 Task: Search for the email with the subject Request for a recommendation logged in from softage.1@softage.net with the filter, email from softage.7@softage.net and a new filter,  Skip the Inbox
Action: Mouse moved to (849, 88)
Screenshot: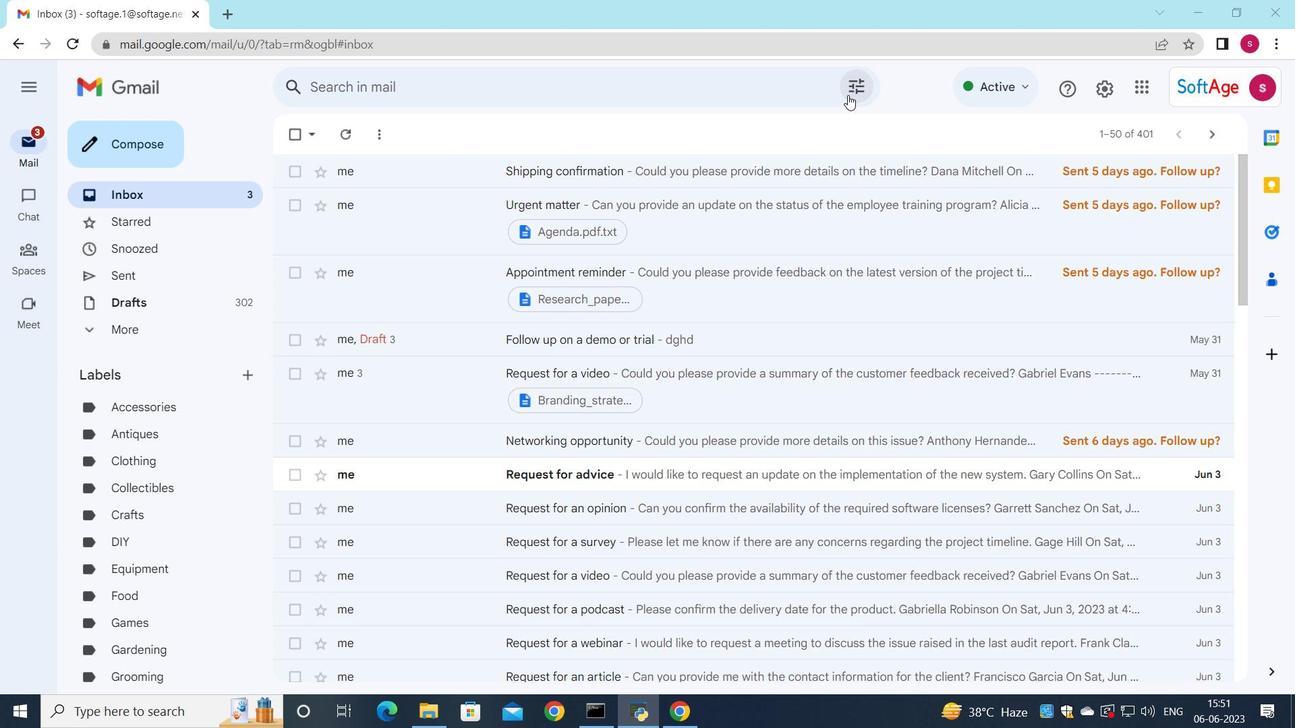 
Action: Mouse pressed left at (849, 88)
Screenshot: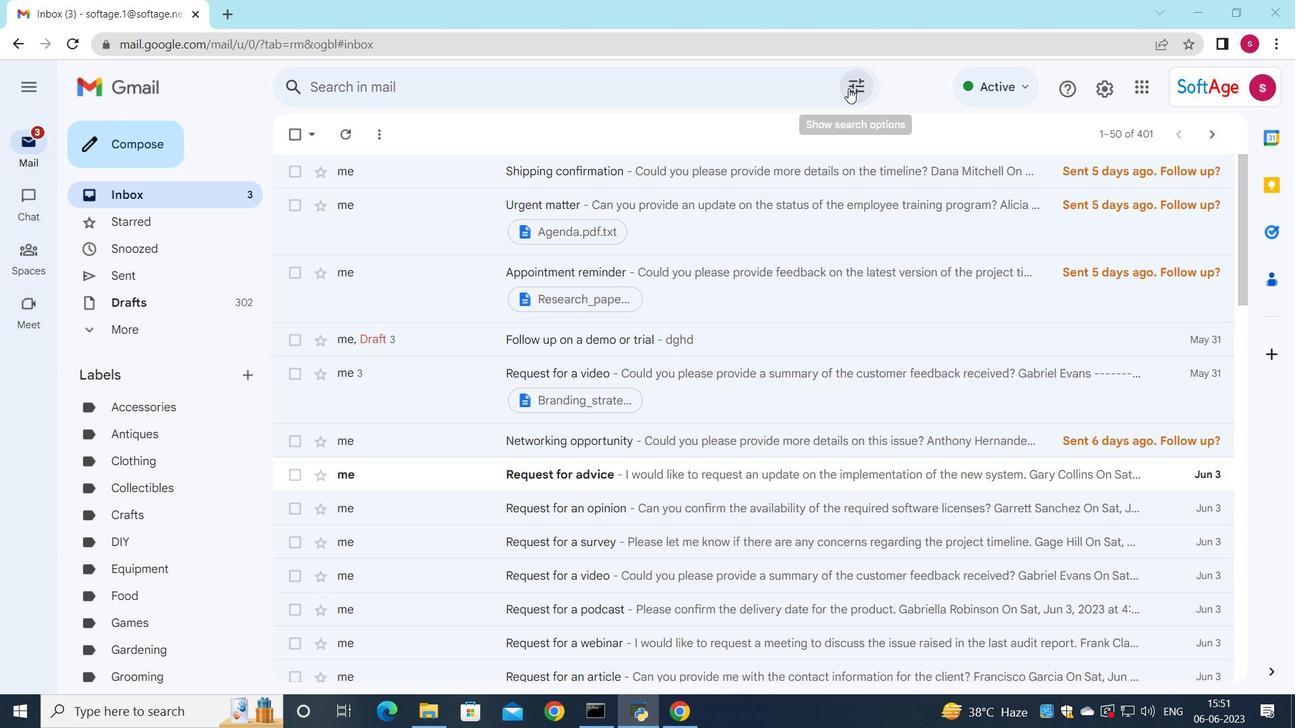 
Action: Mouse moved to (531, 161)
Screenshot: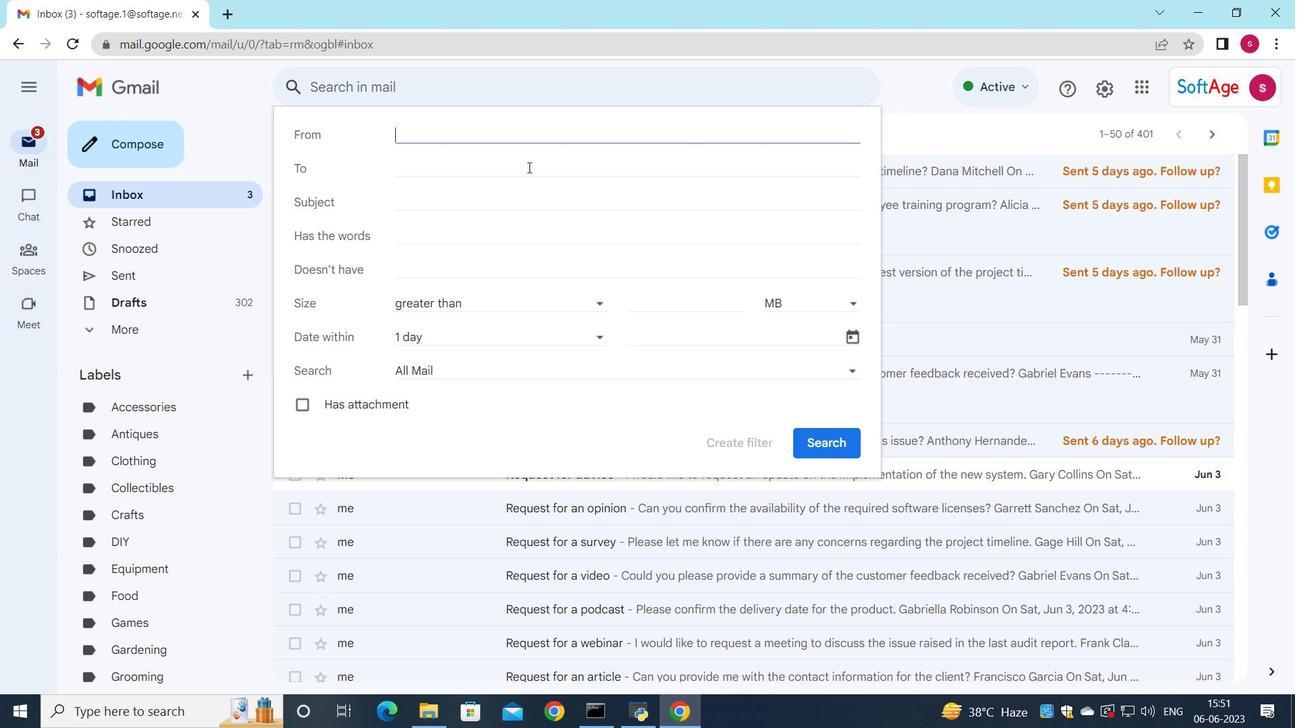 
Action: Key pressed s
Screenshot: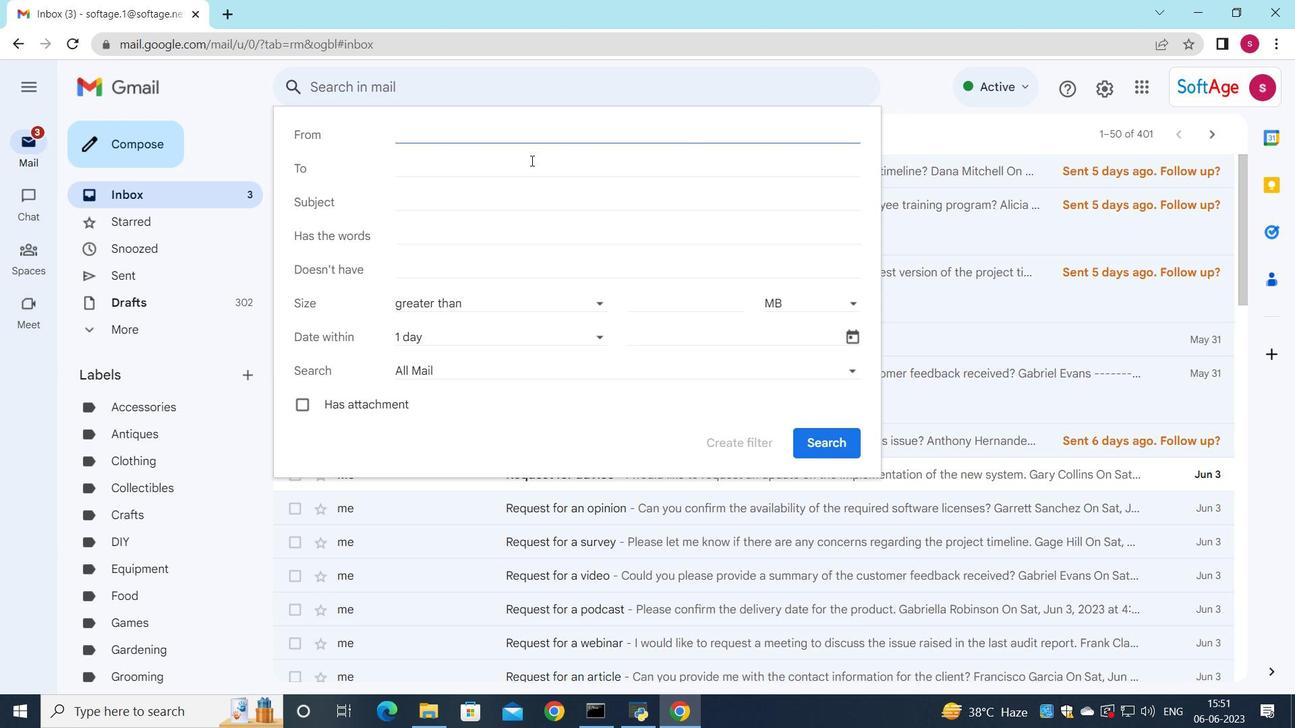 
Action: Mouse moved to (512, 175)
Screenshot: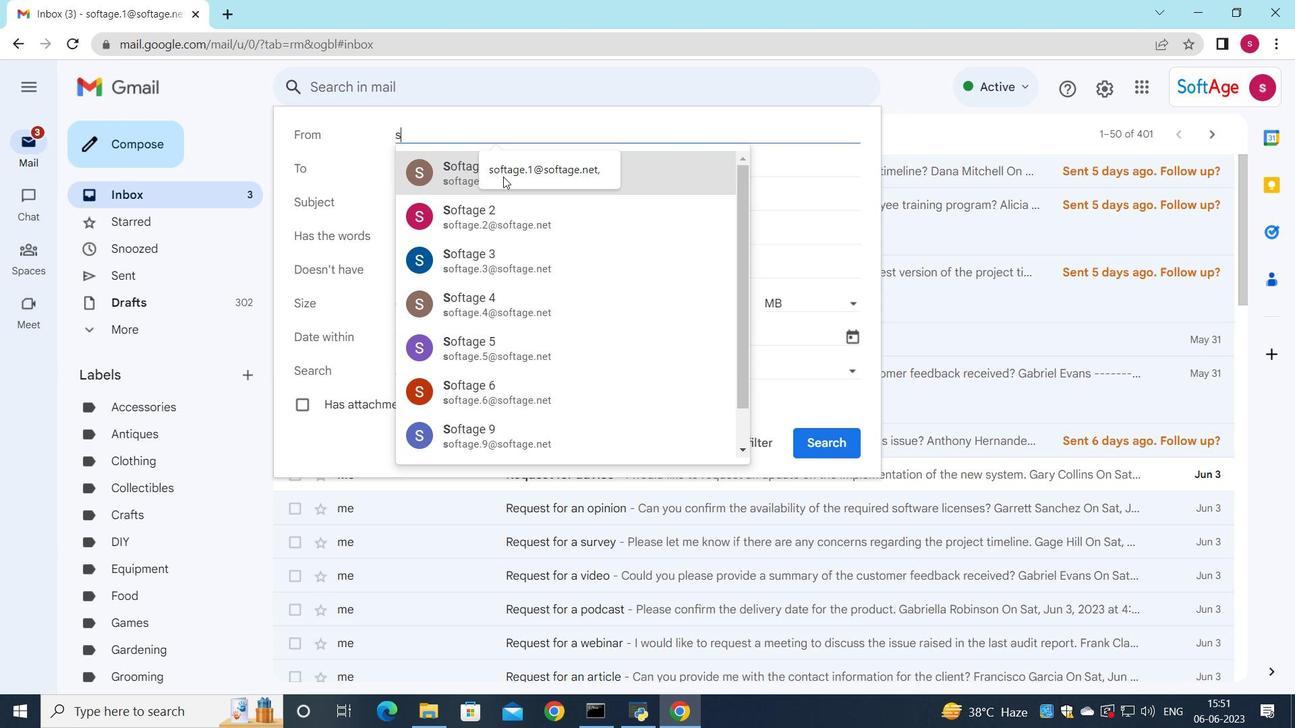 
Action: Mouse pressed left at (512, 175)
Screenshot: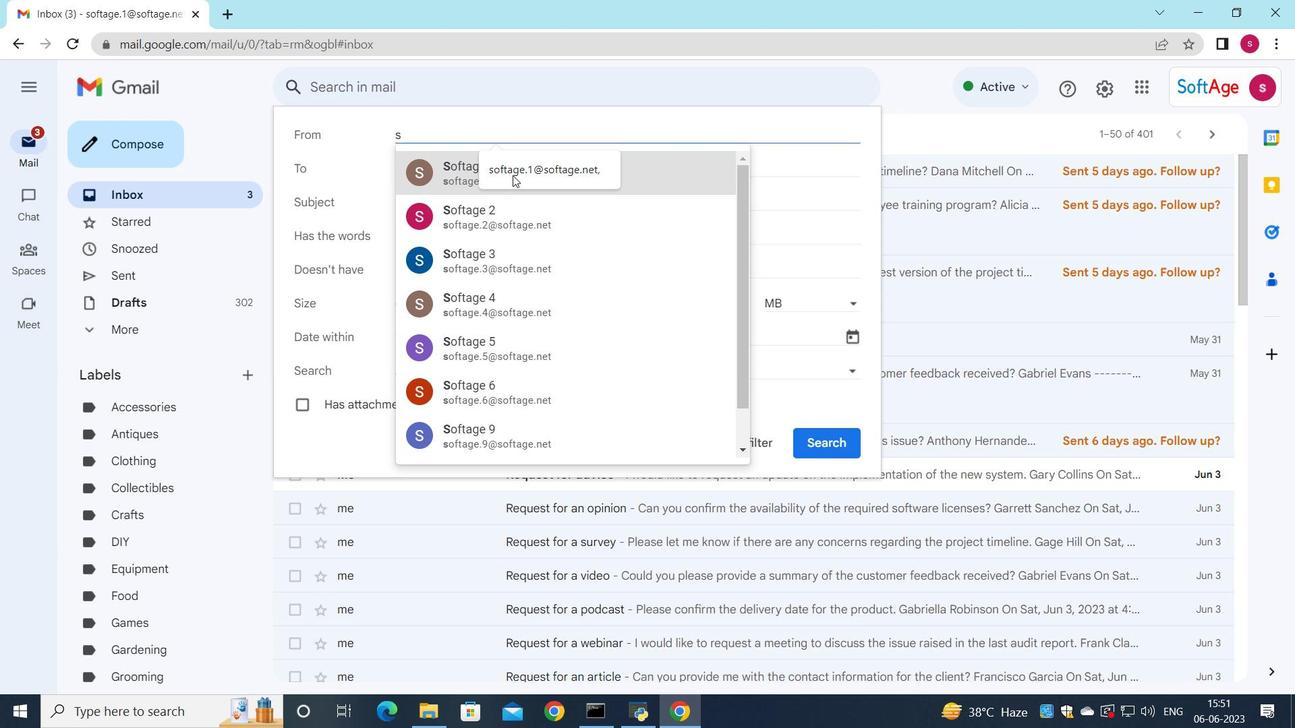 
Action: Mouse moved to (518, 167)
Screenshot: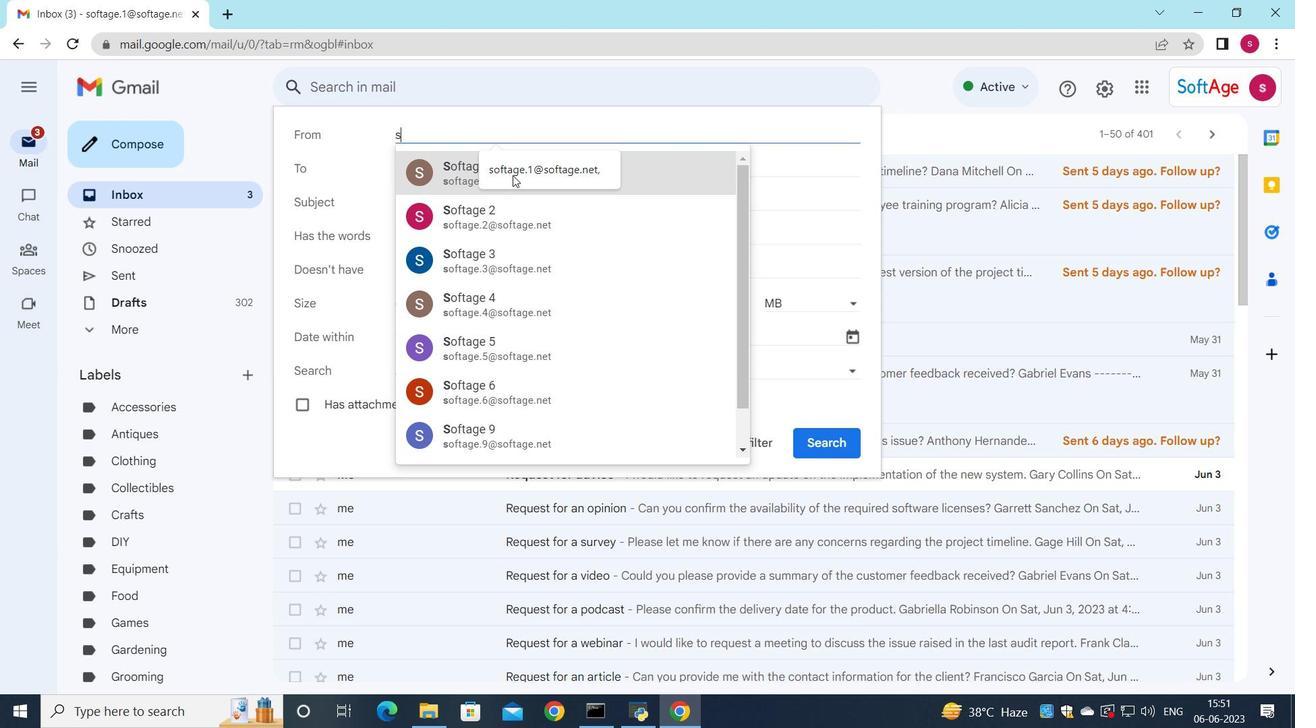 
Action: Mouse pressed left at (518, 167)
Screenshot: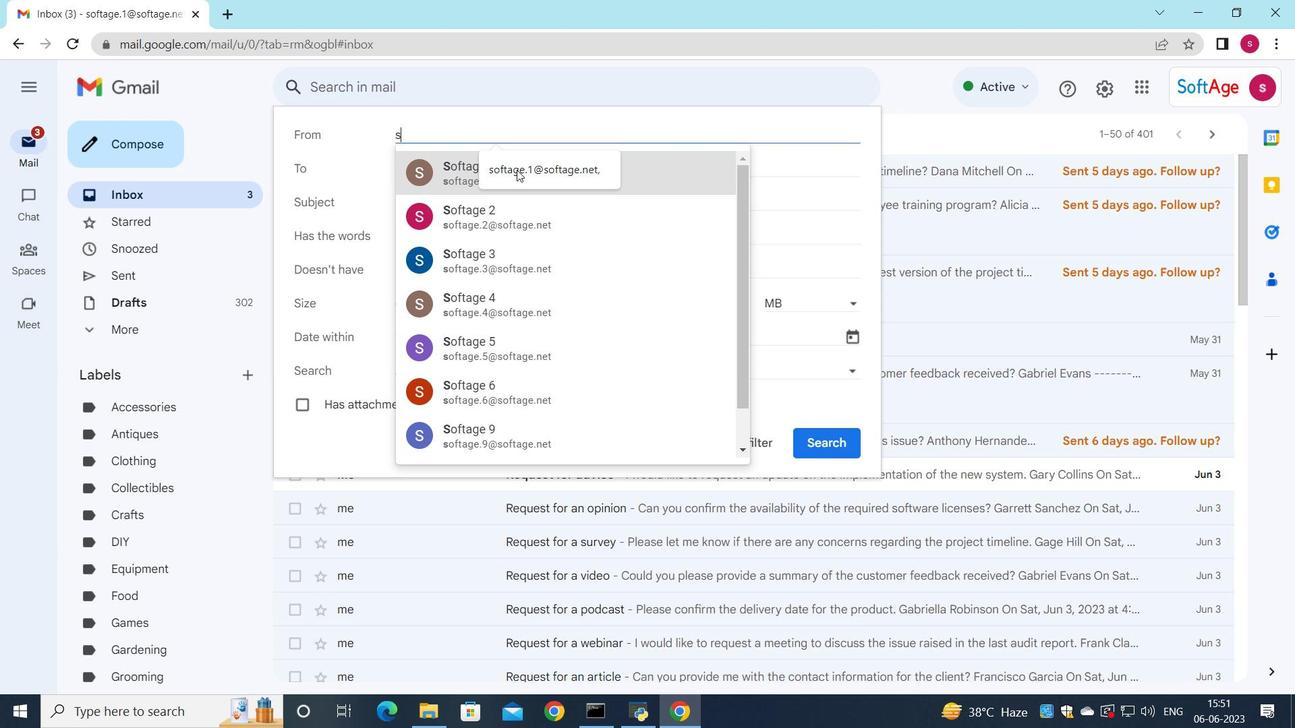 
Action: Mouse moved to (544, 157)
Screenshot: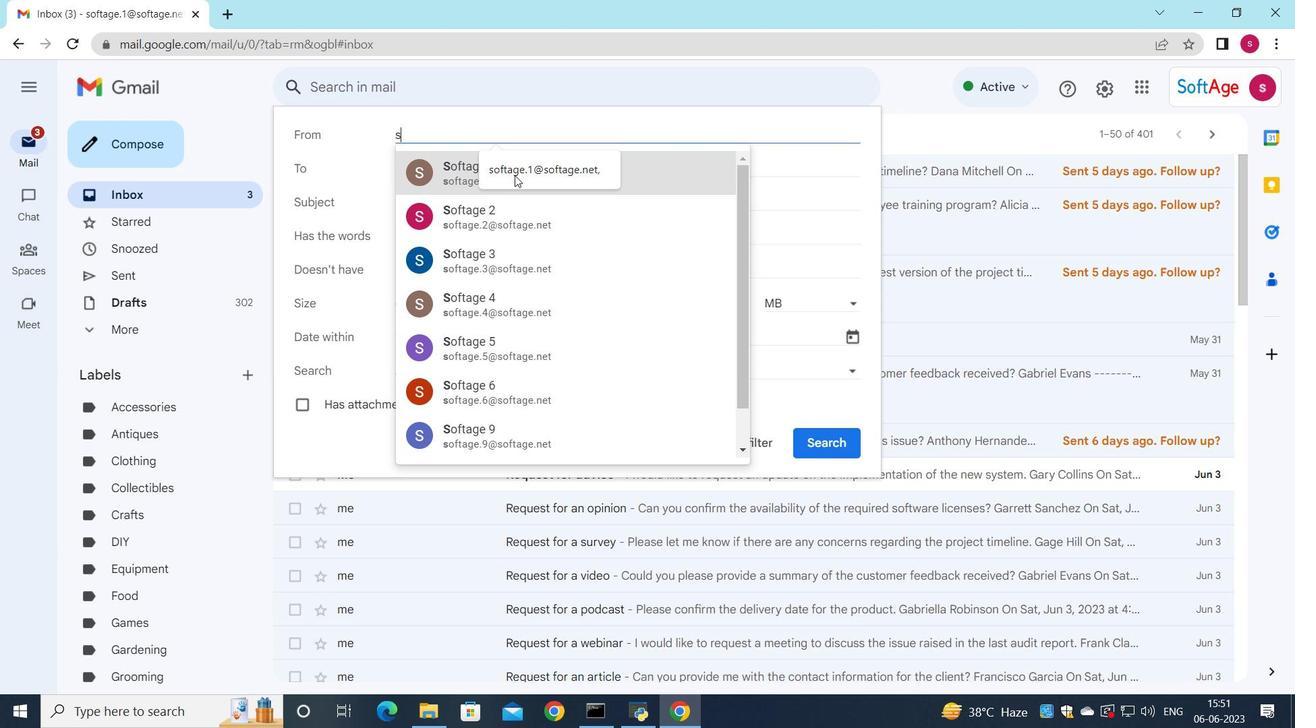 
Action: Mouse pressed left at (544, 157)
Screenshot: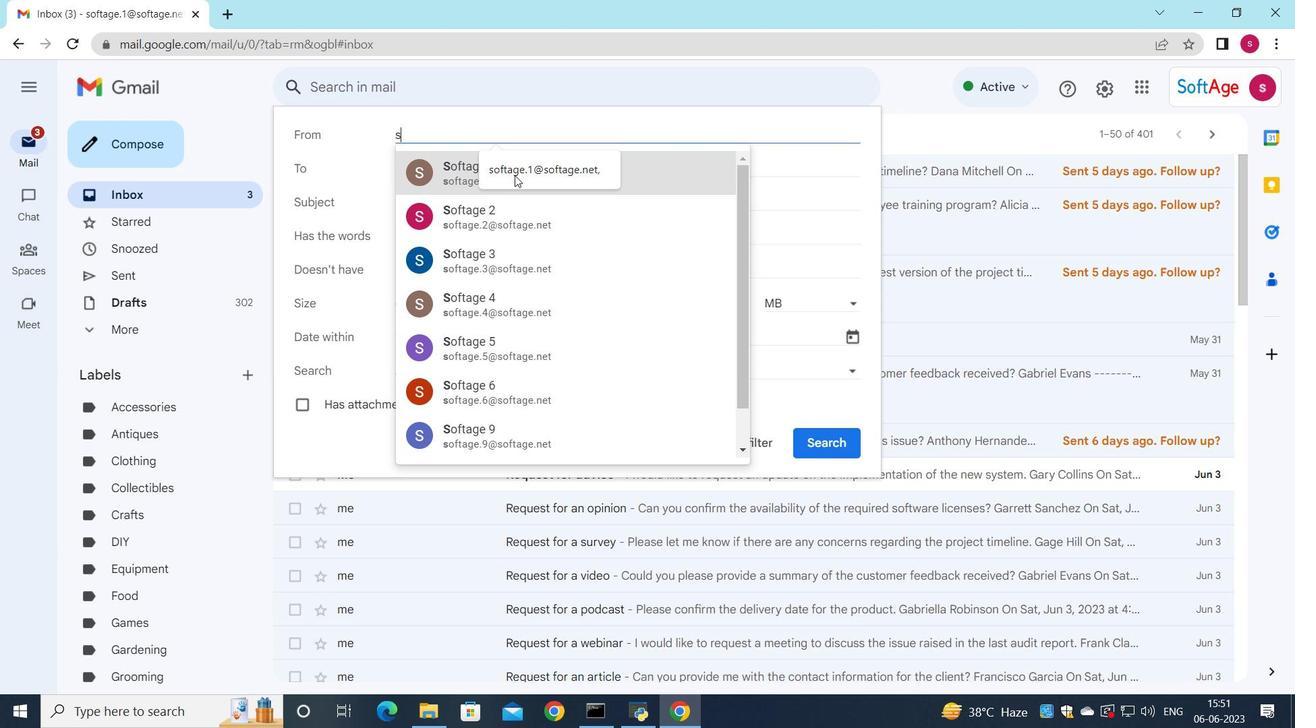 
Action: Mouse moved to (537, 176)
Screenshot: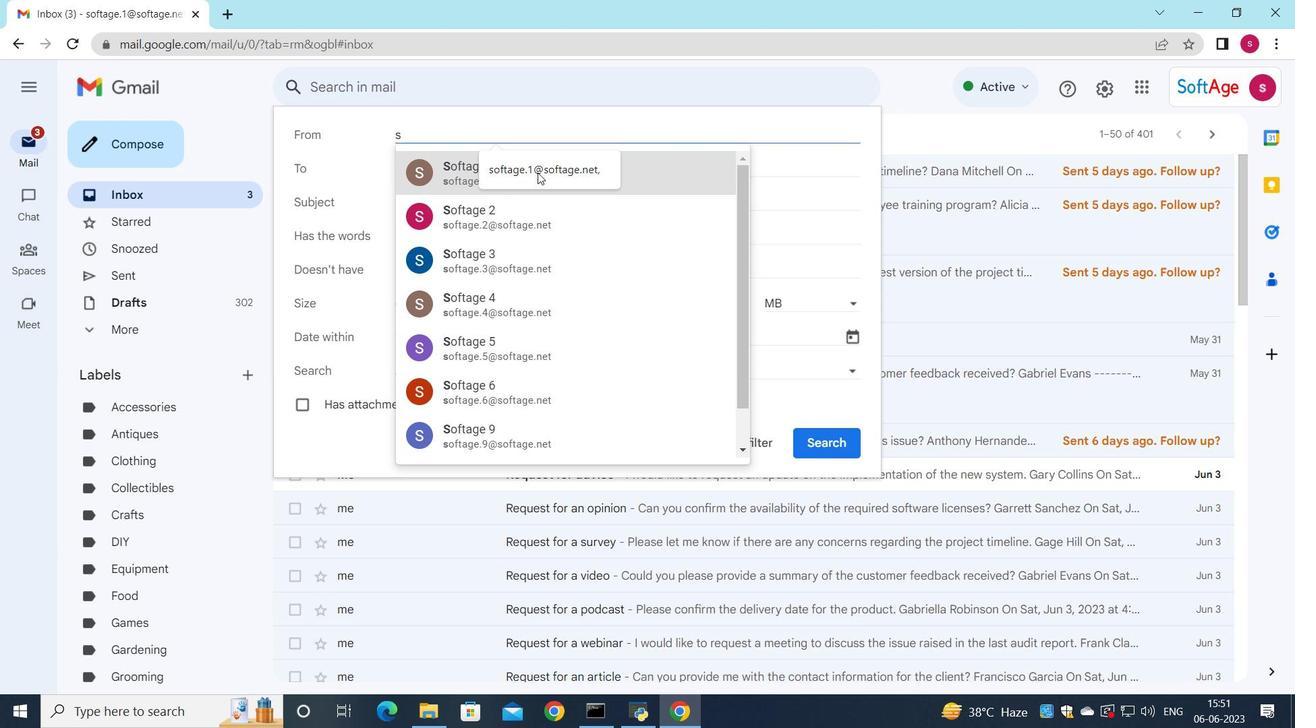 
Action: Mouse pressed left at (537, 176)
Screenshot: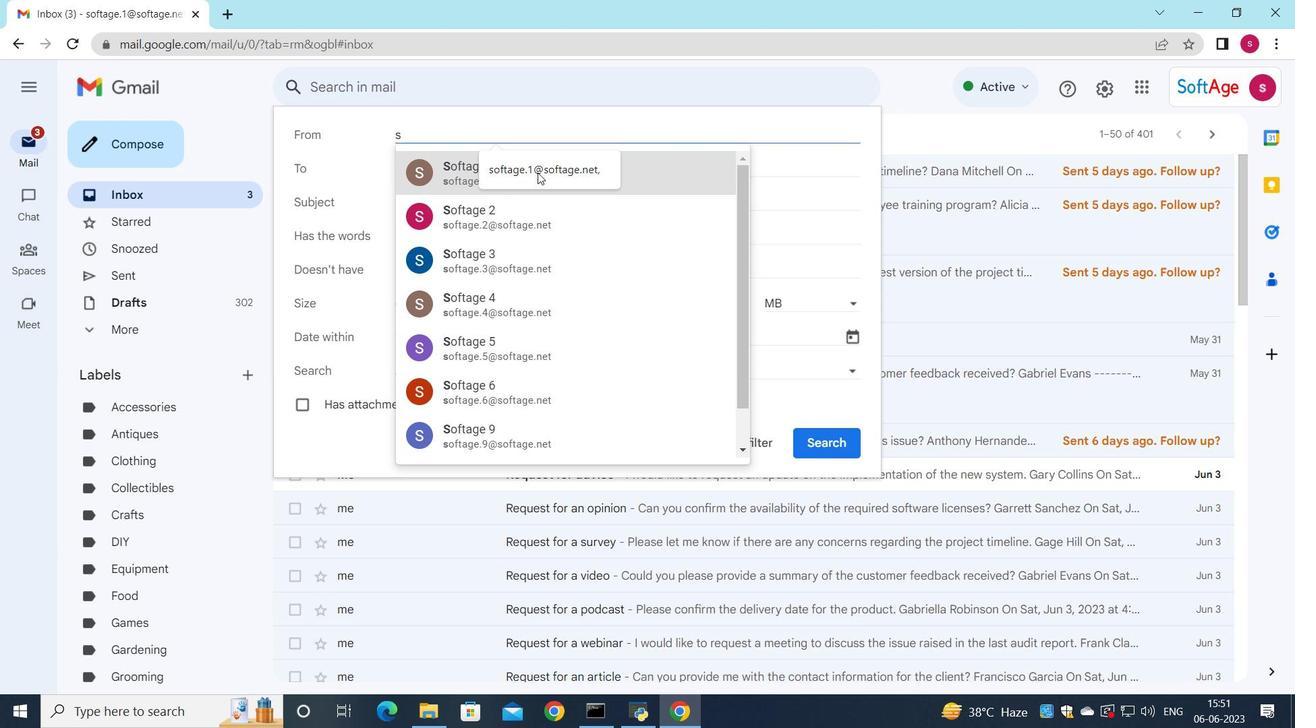 
Action: Mouse moved to (556, 159)
Screenshot: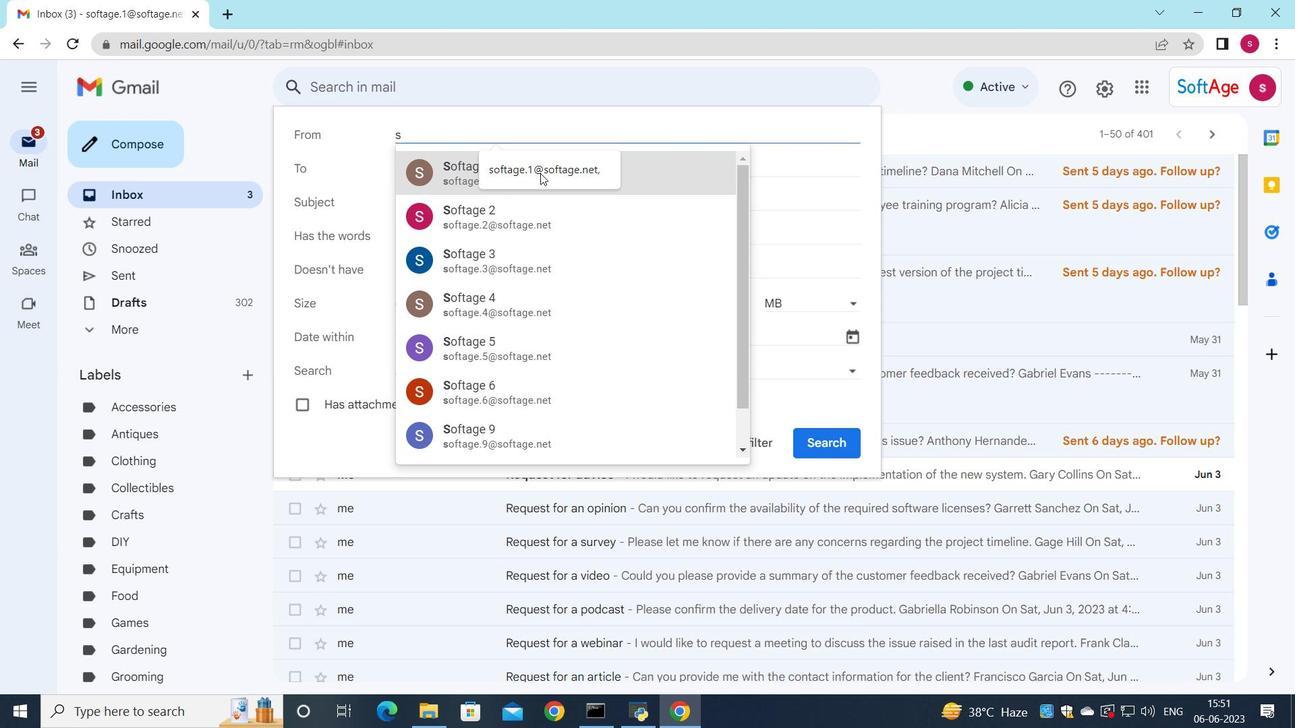 
Action: Mouse pressed left at (556, 159)
Screenshot: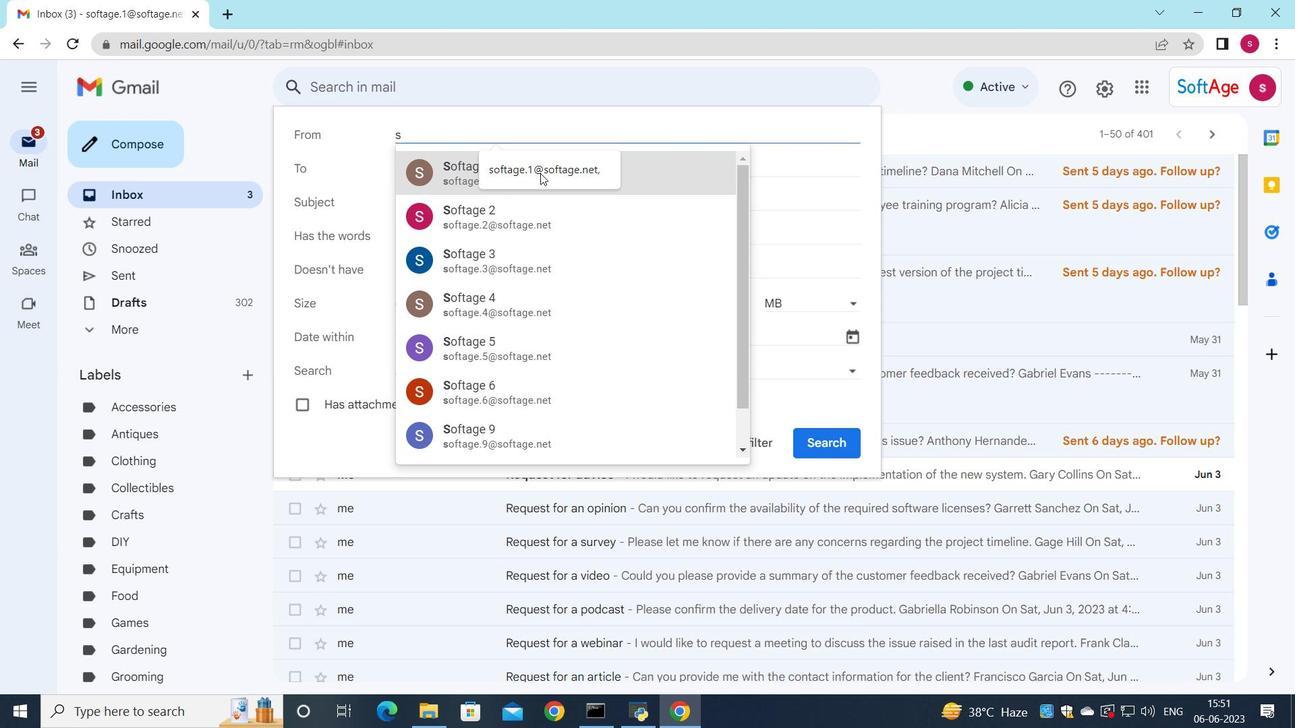 
Action: Mouse moved to (488, 196)
Screenshot: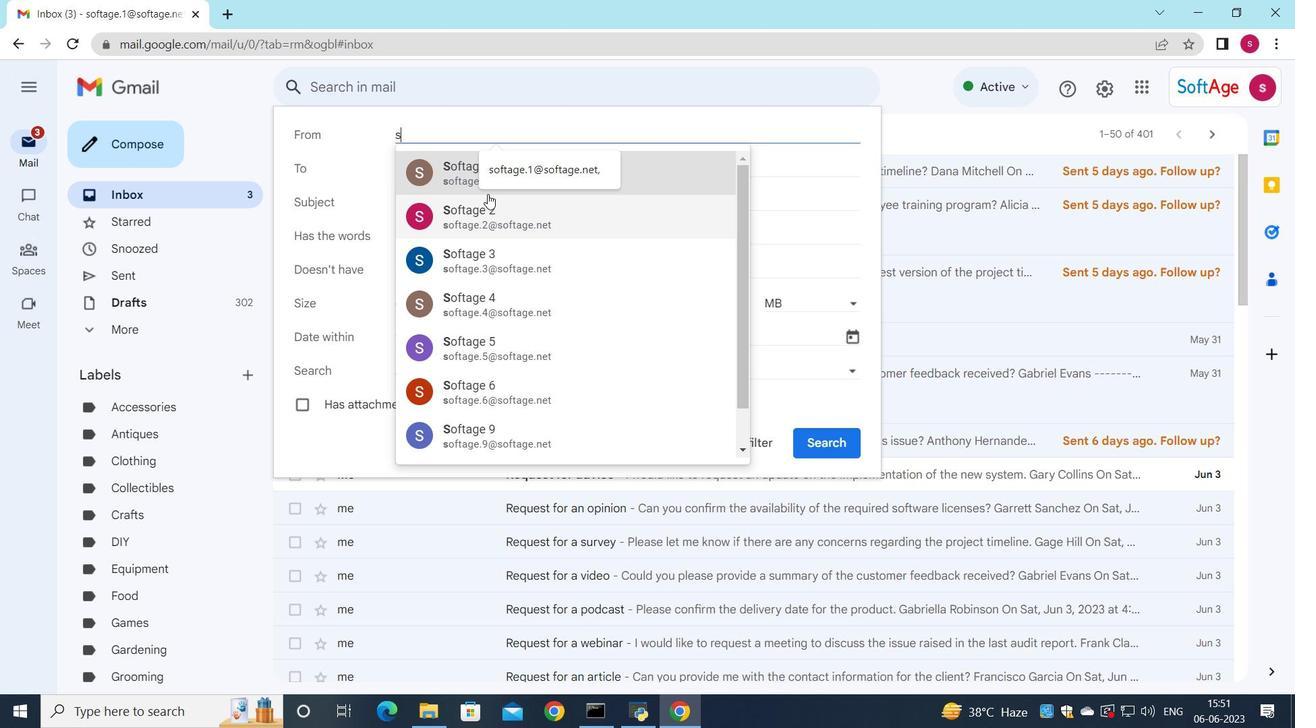 
Action: Key pressed o
Screenshot: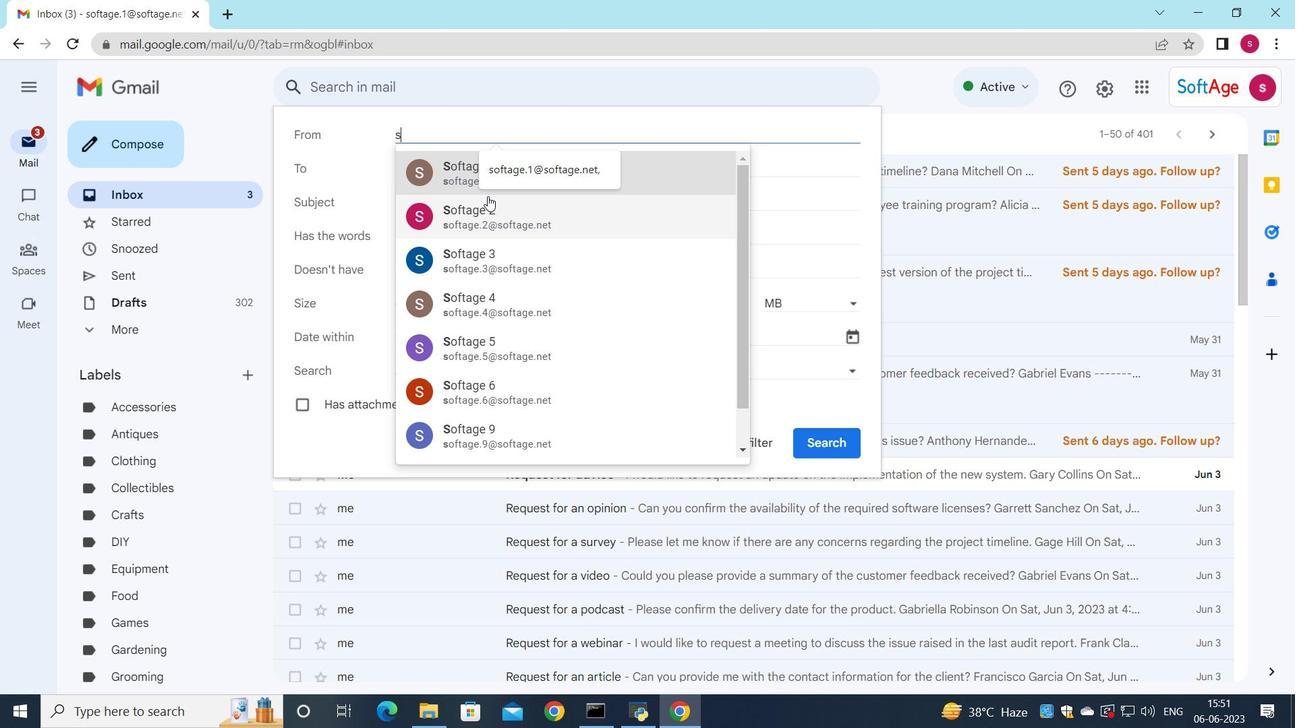 
Action: Mouse moved to (542, 159)
Screenshot: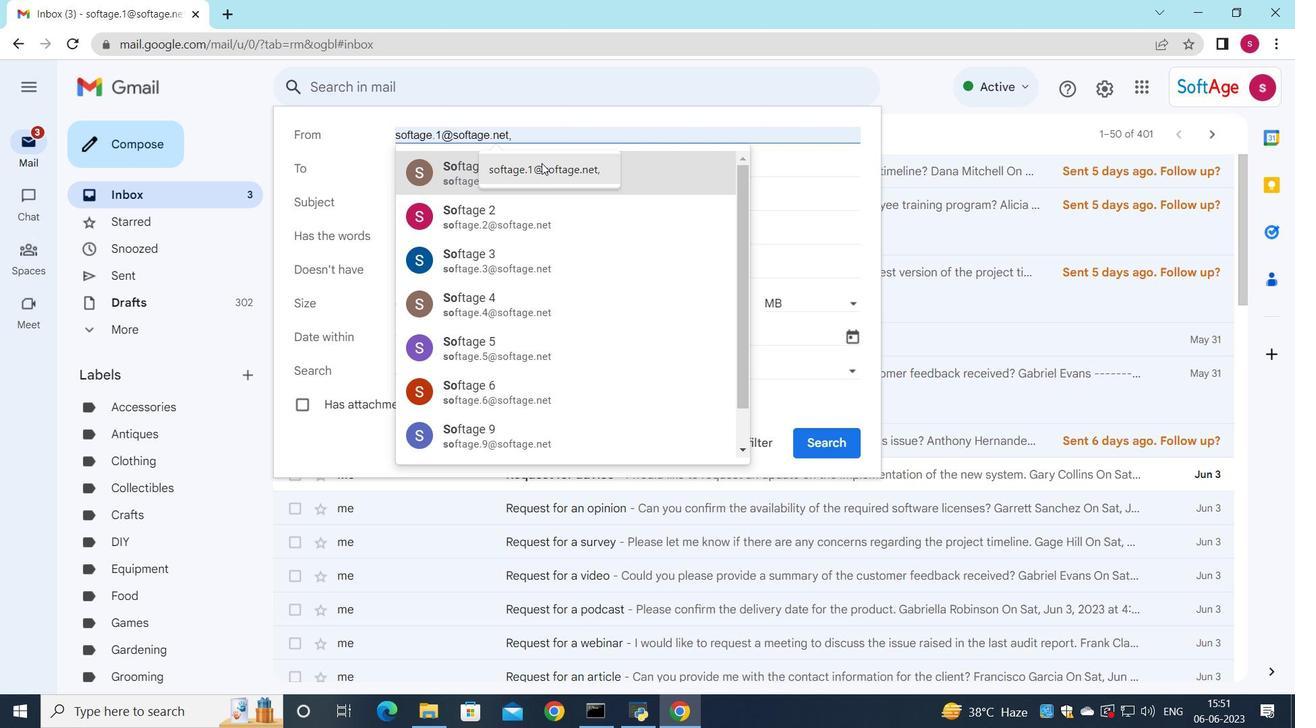 
Action: Mouse pressed left at (542, 159)
Screenshot: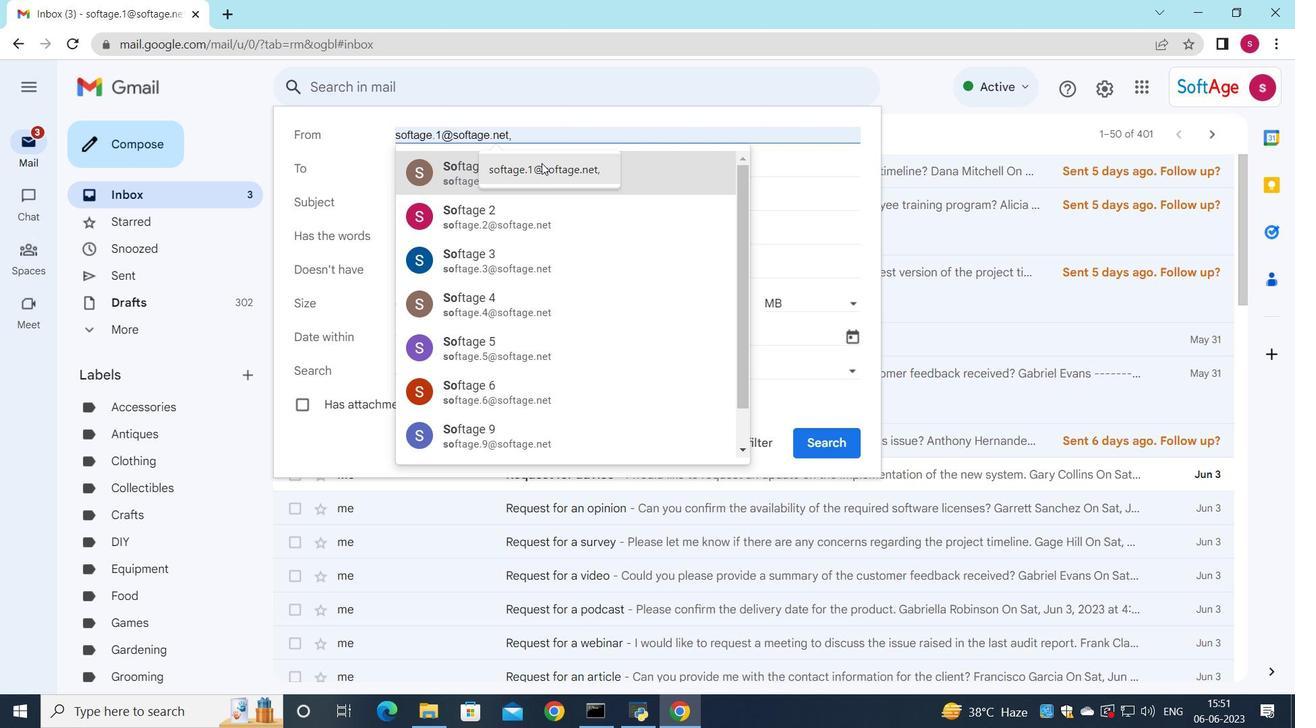 
Action: Mouse moved to (481, 176)
Screenshot: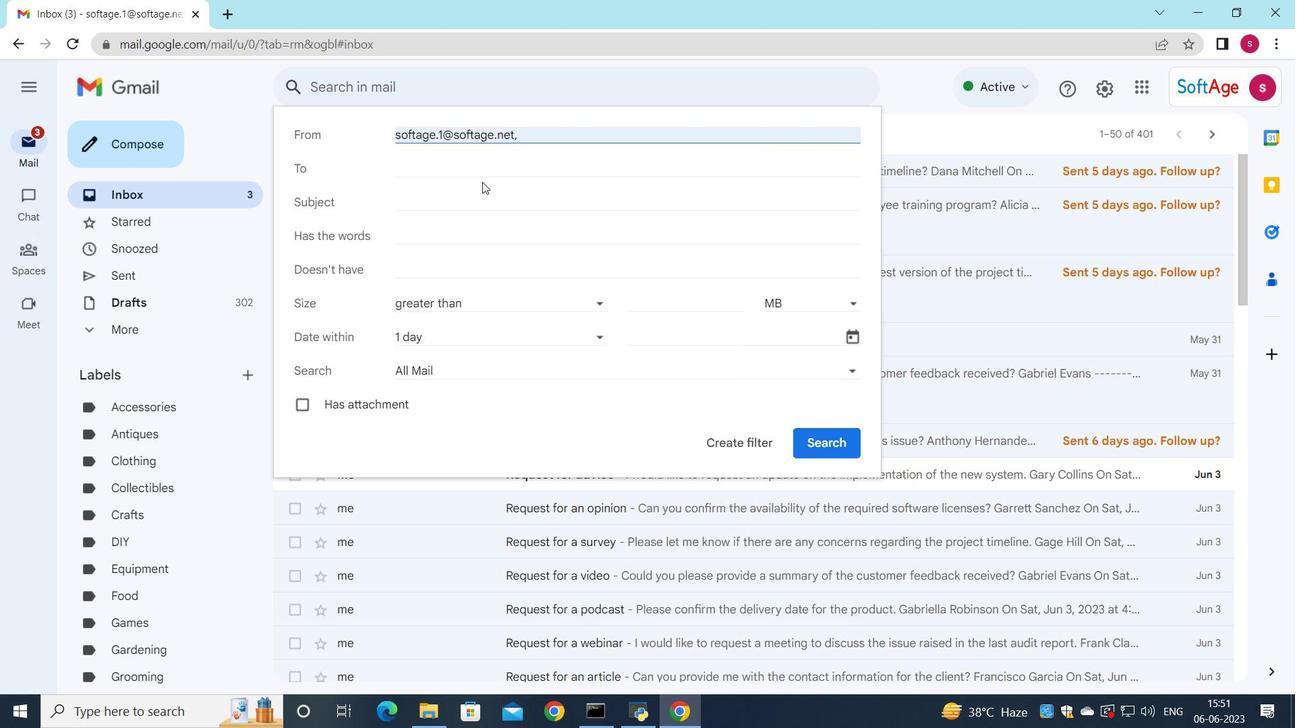 
Action: Mouse pressed left at (481, 176)
Screenshot: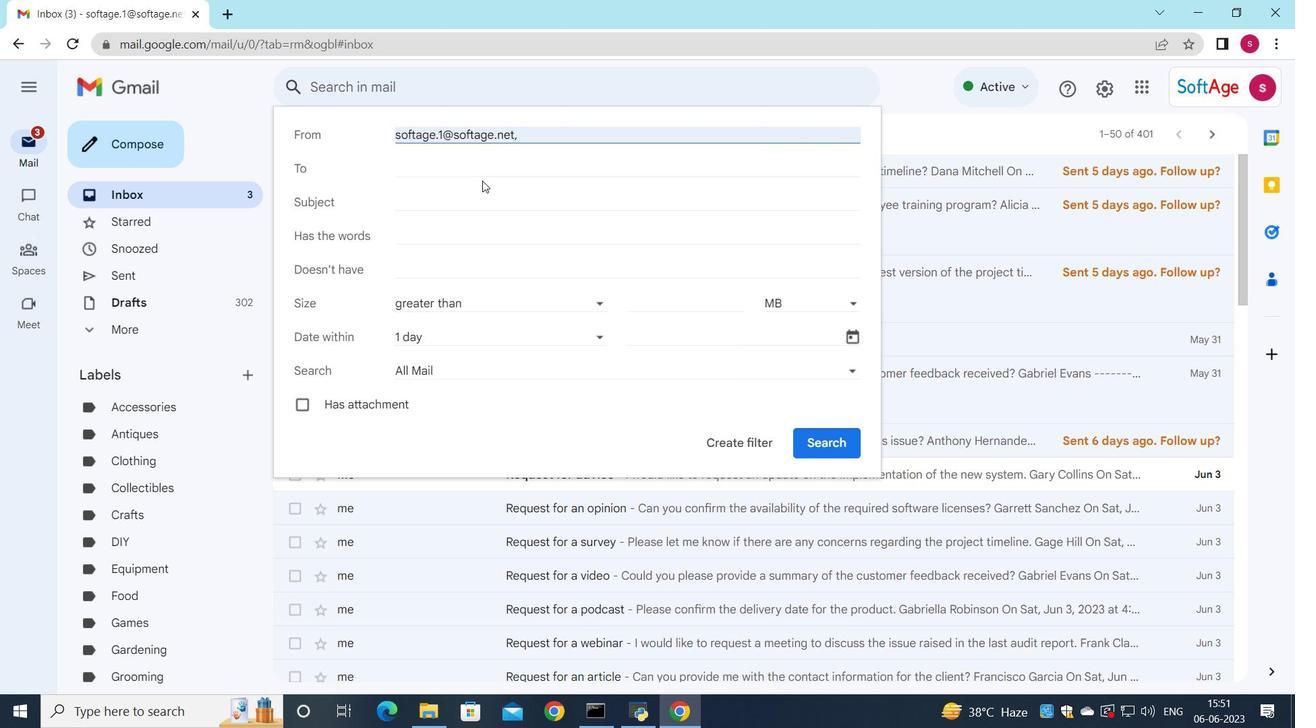 
Action: Mouse moved to (528, 301)
Screenshot: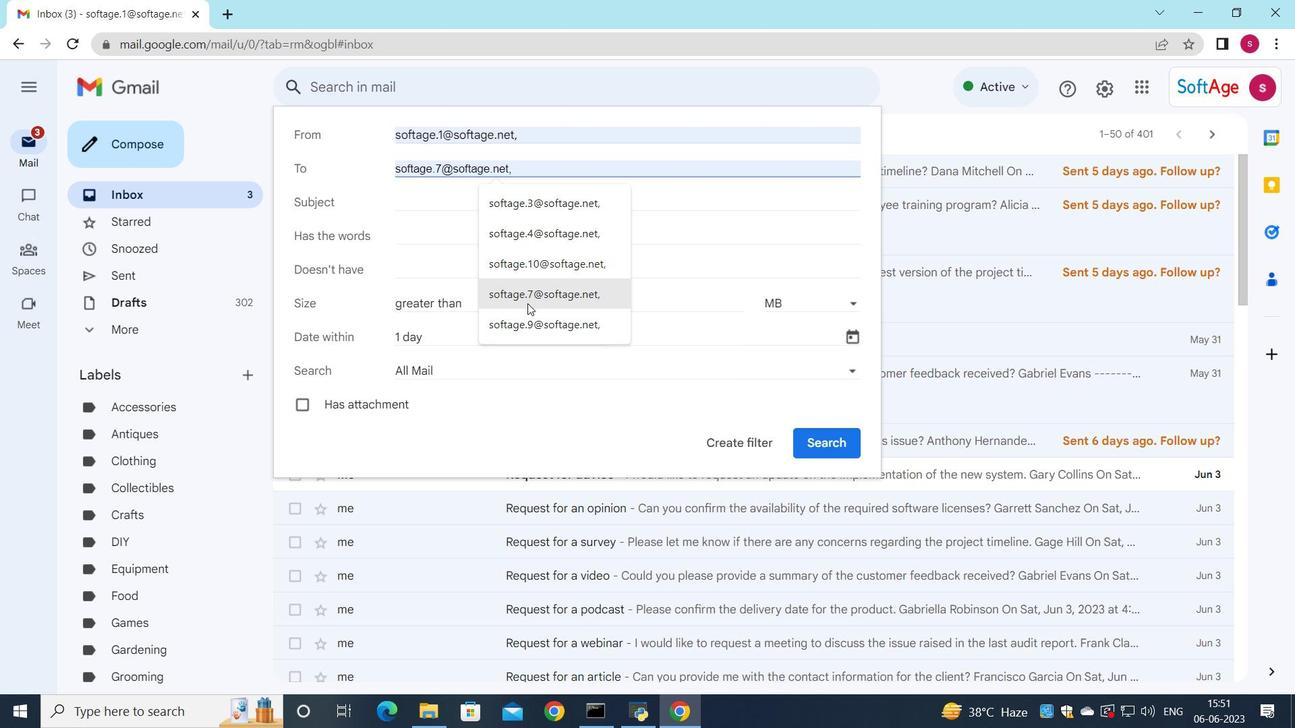 
Action: Mouse pressed left at (528, 301)
Screenshot: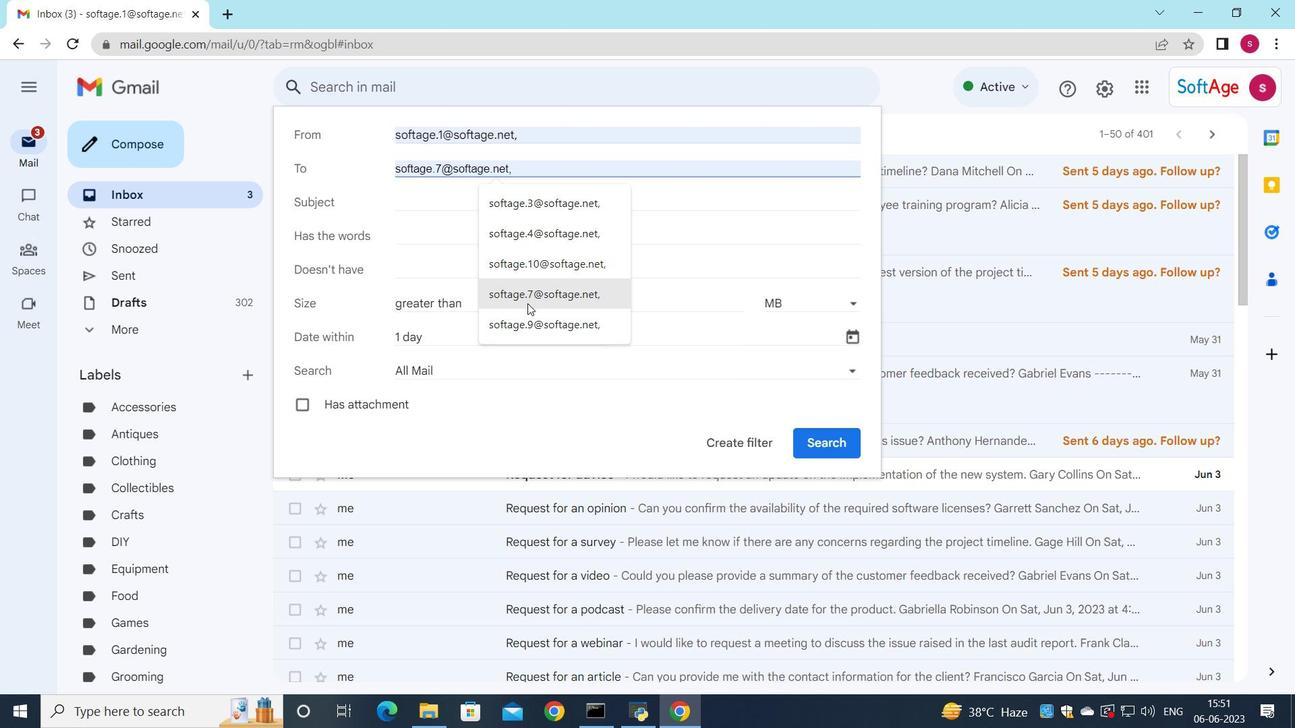 
Action: Mouse moved to (433, 212)
Screenshot: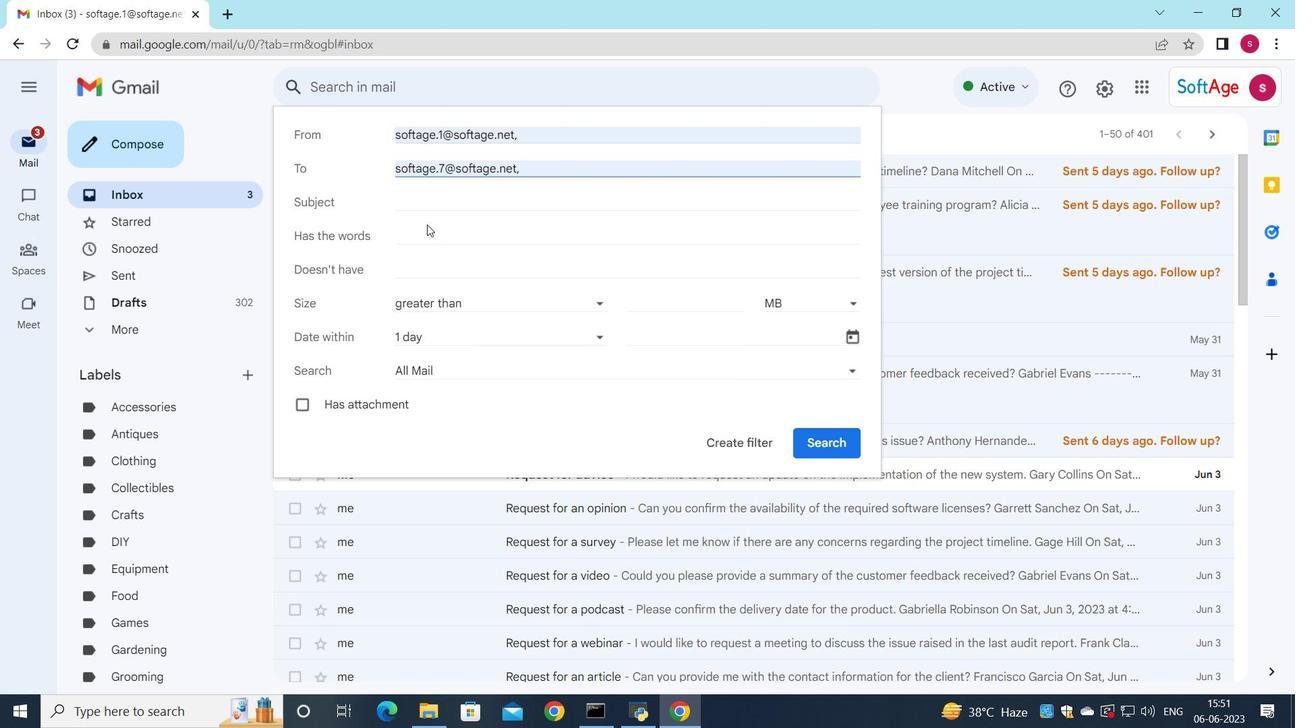 
Action: Mouse pressed left at (433, 212)
Screenshot: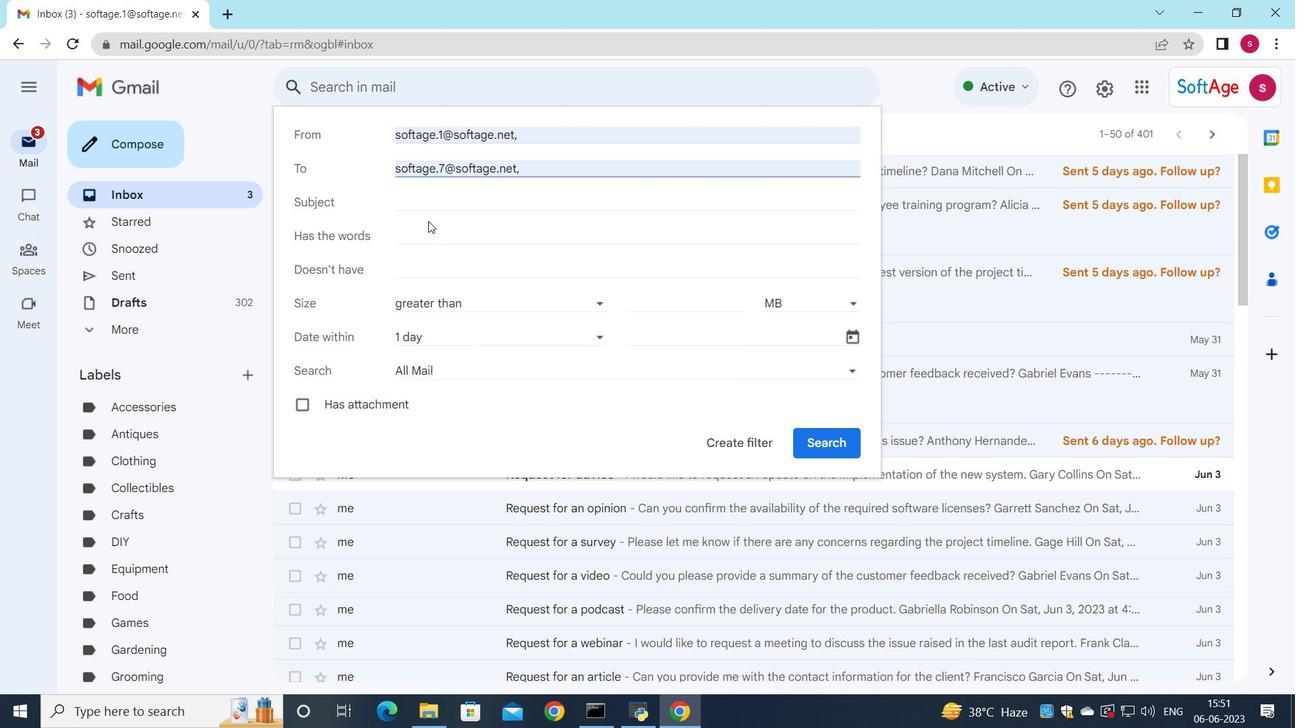 
Action: Mouse moved to (441, 194)
Screenshot: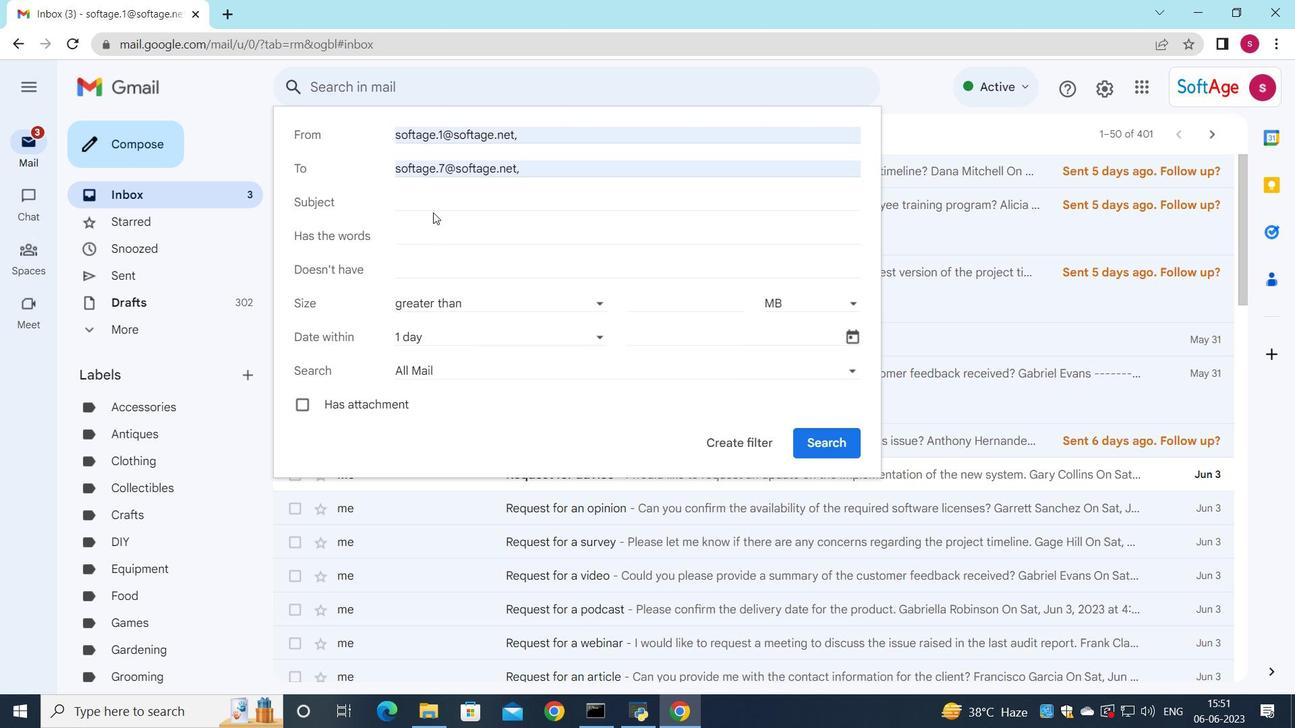 
Action: Mouse pressed left at (441, 194)
Screenshot: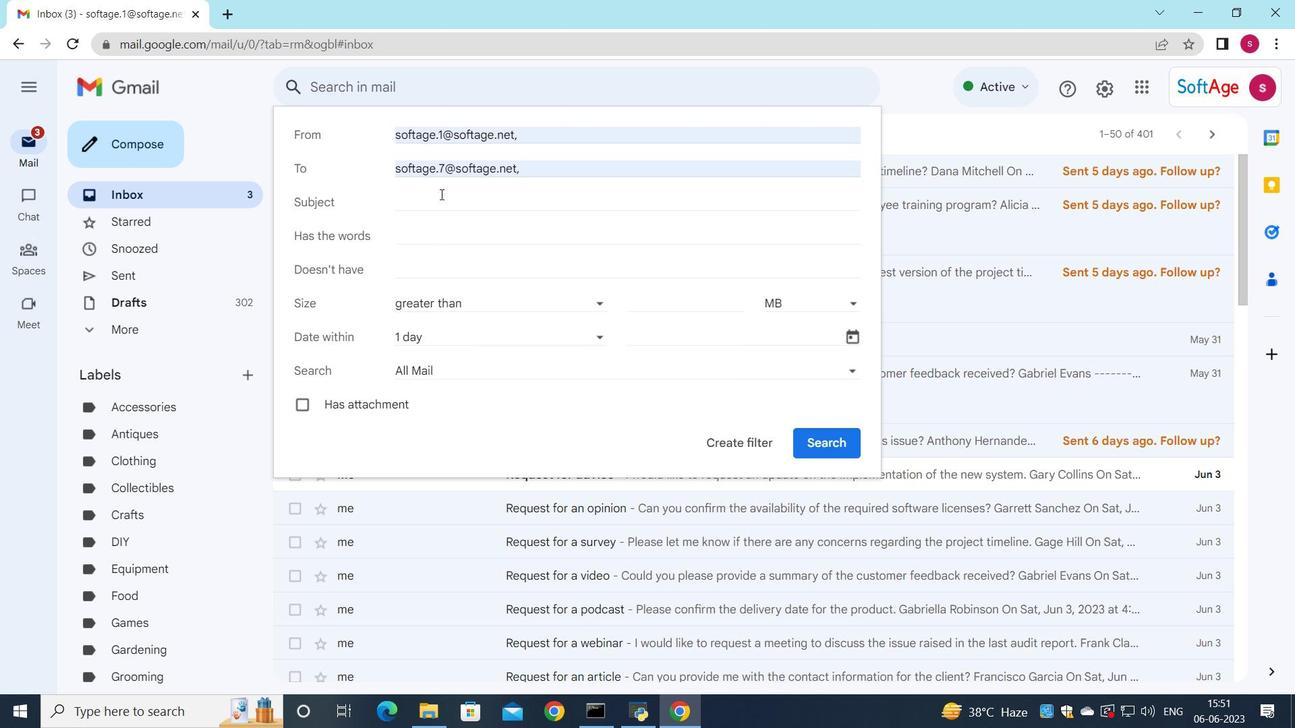 
Action: Mouse moved to (439, 204)
Screenshot: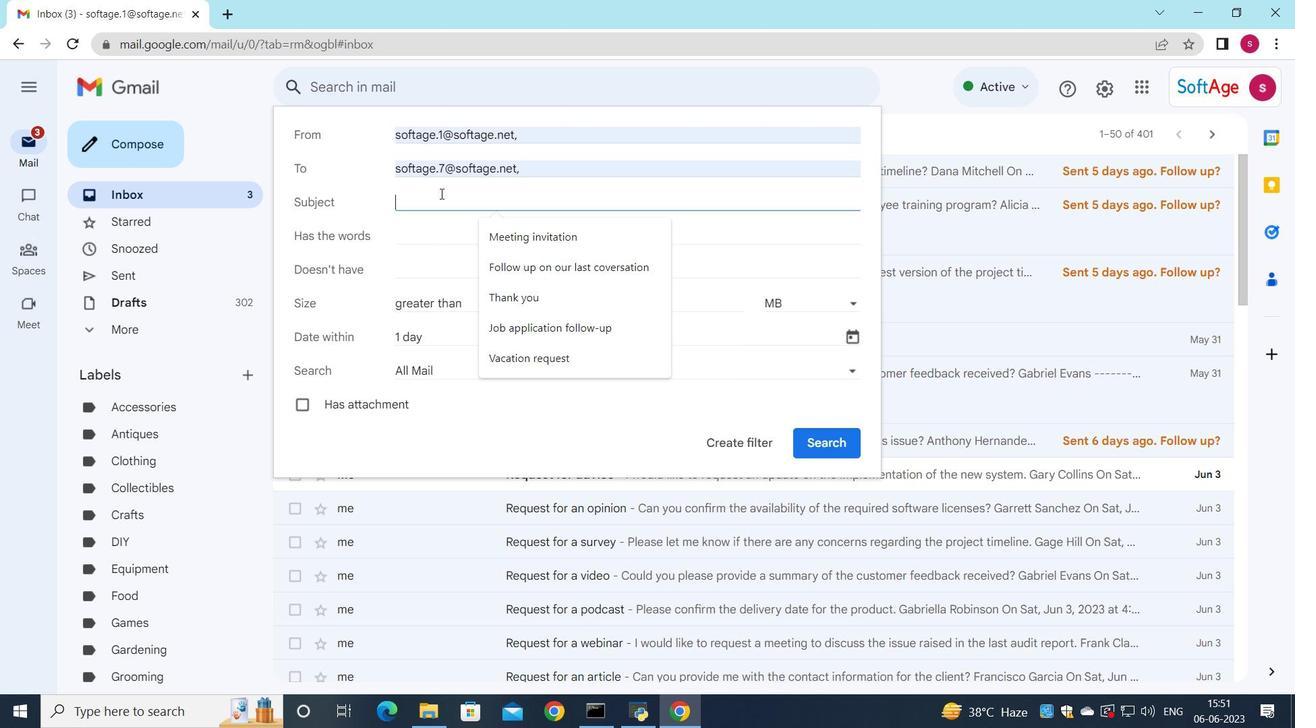 
Action: Key pressed <Key.shift>Request<Key.space>fopr<Key.space><Key.backspace><Key.backspace><Key.backspace>r<Key.space>a<Key.space>recommendation
Screenshot: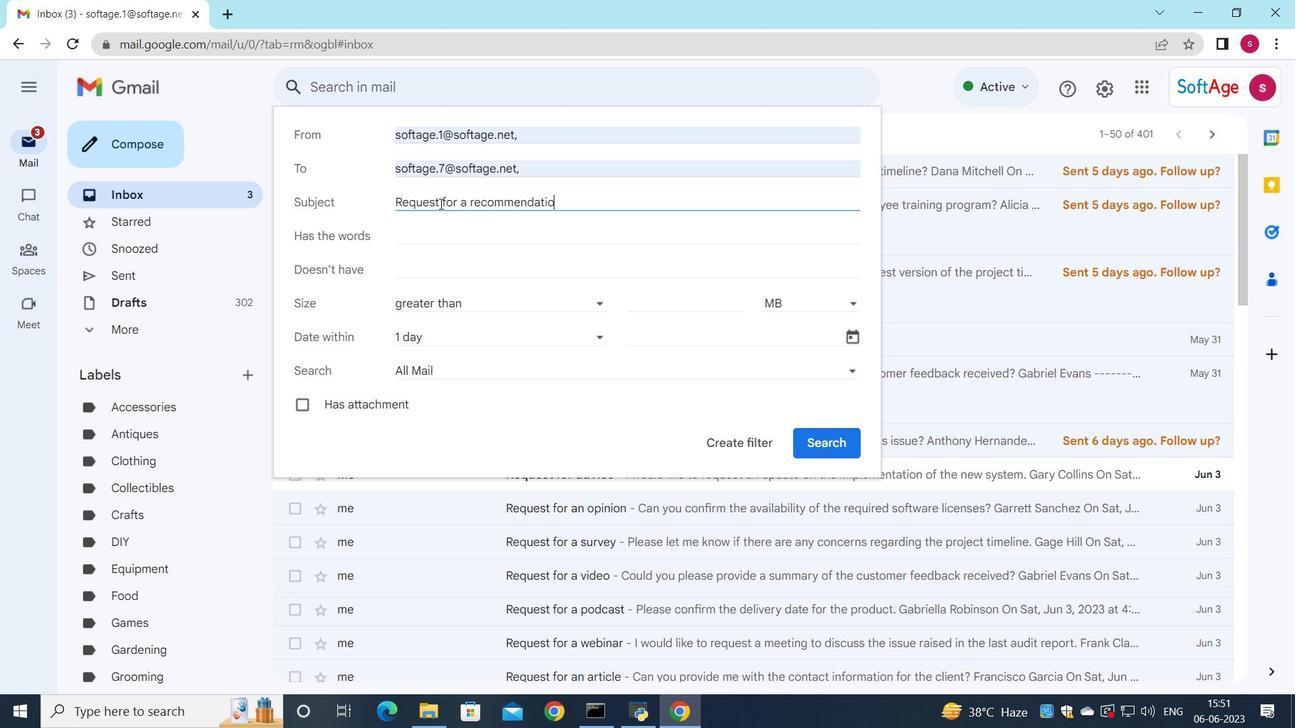 
Action: Mouse moved to (481, 340)
Screenshot: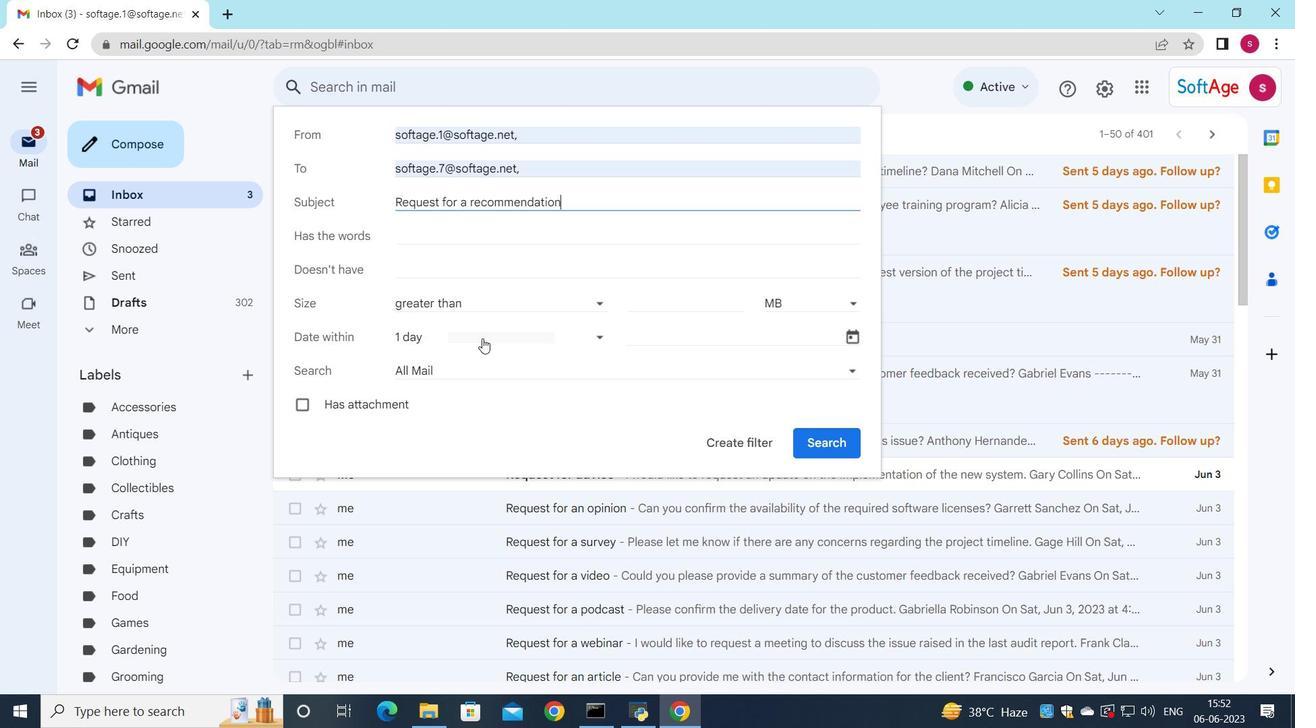 
Action: Mouse pressed left at (481, 340)
Screenshot: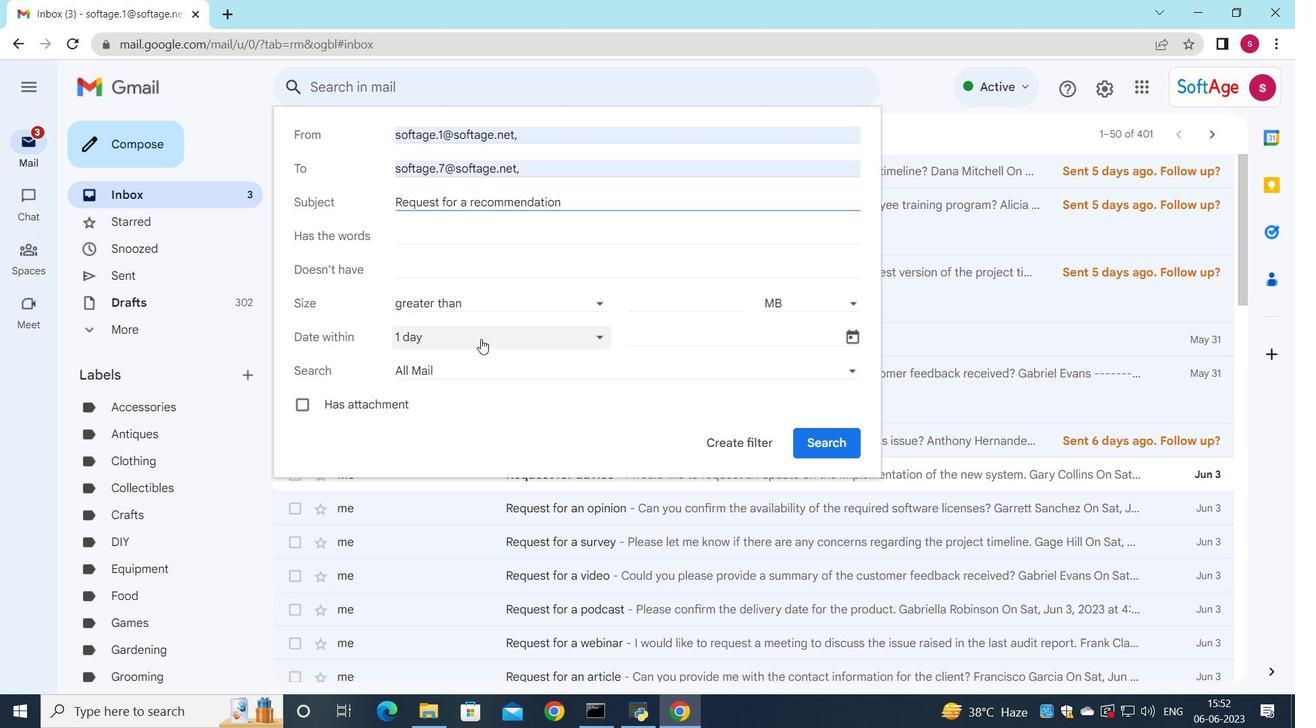 
Action: Mouse moved to (475, 533)
Screenshot: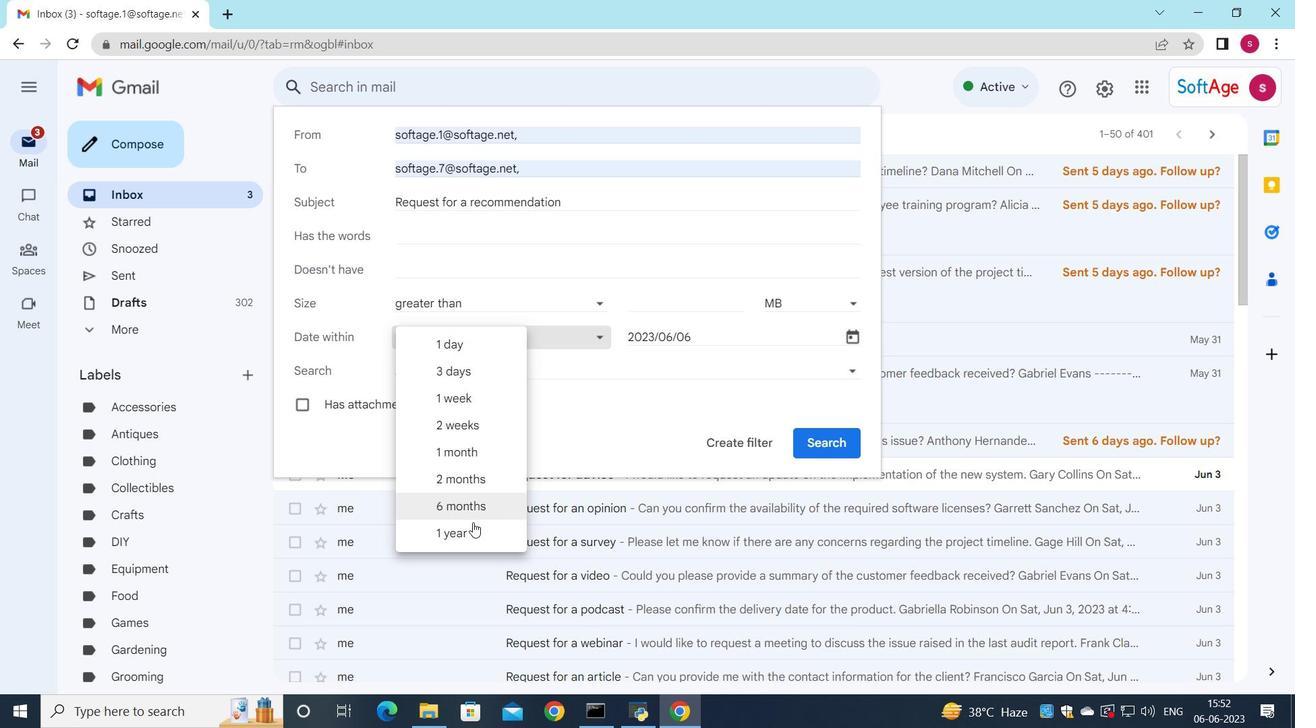 
Action: Mouse pressed left at (475, 533)
Screenshot: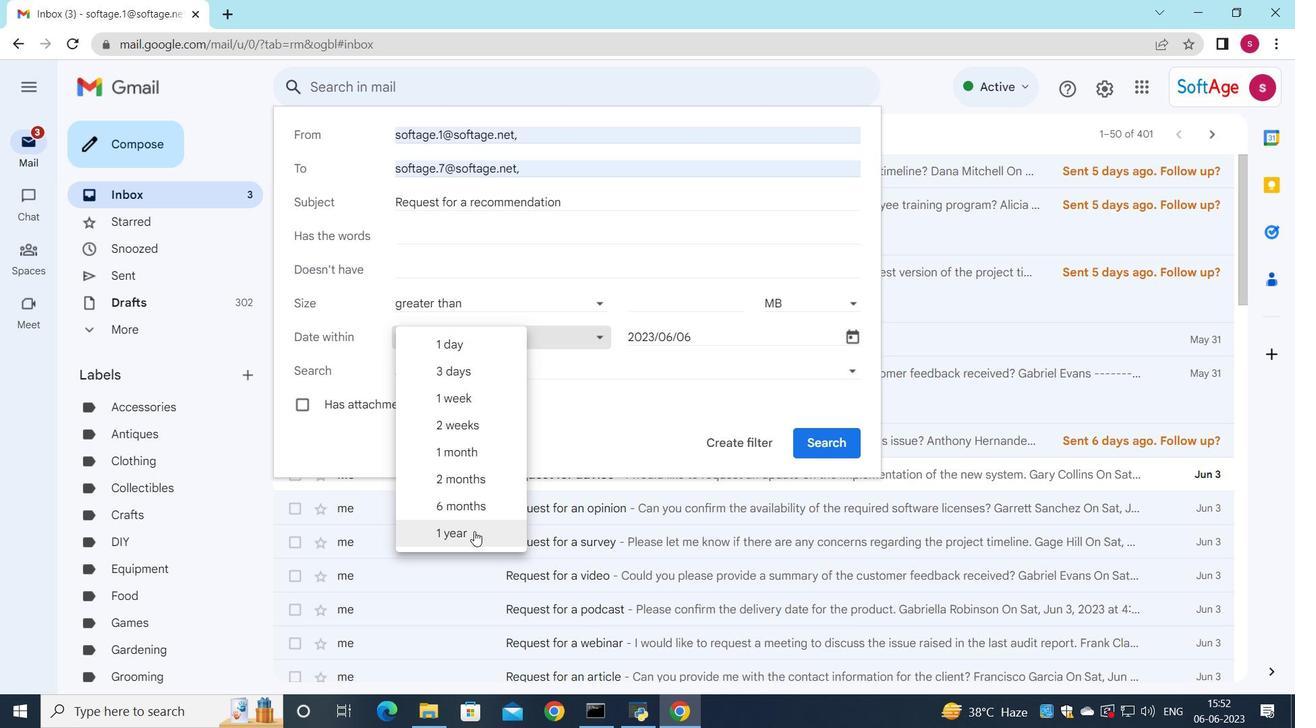 
Action: Mouse moved to (758, 439)
Screenshot: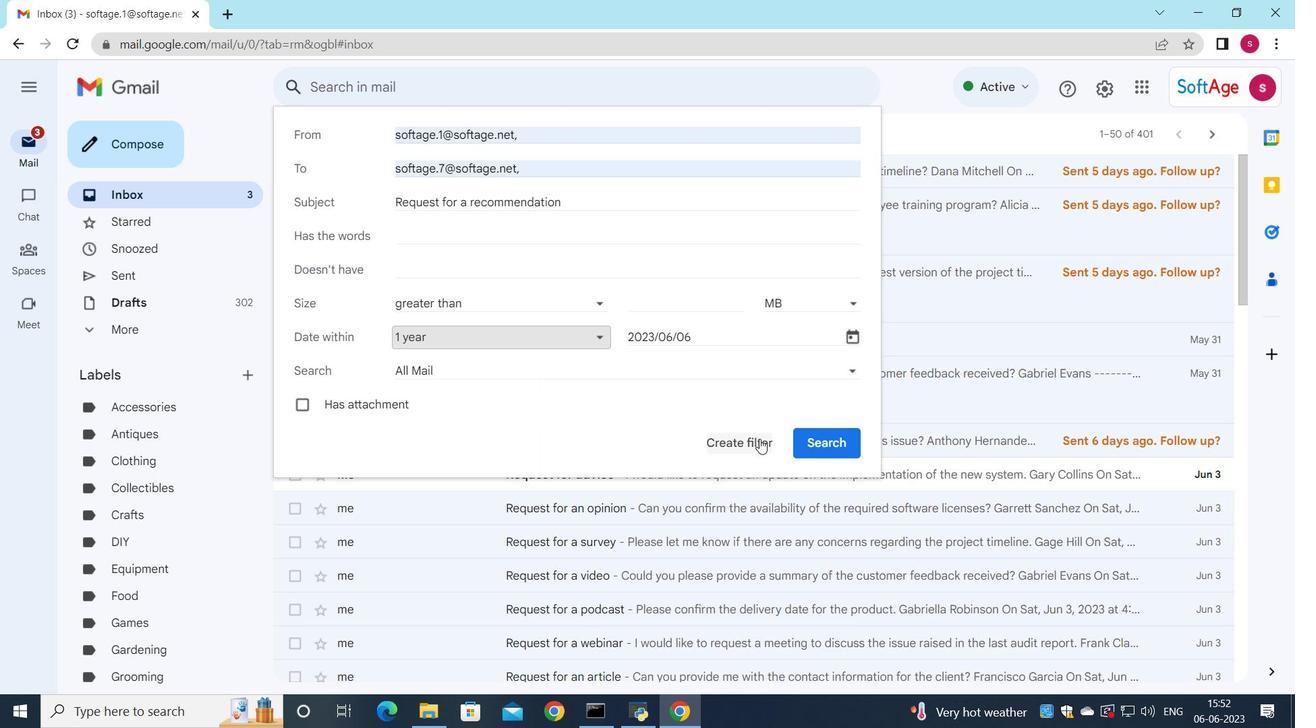
Action: Mouse pressed left at (758, 439)
Screenshot: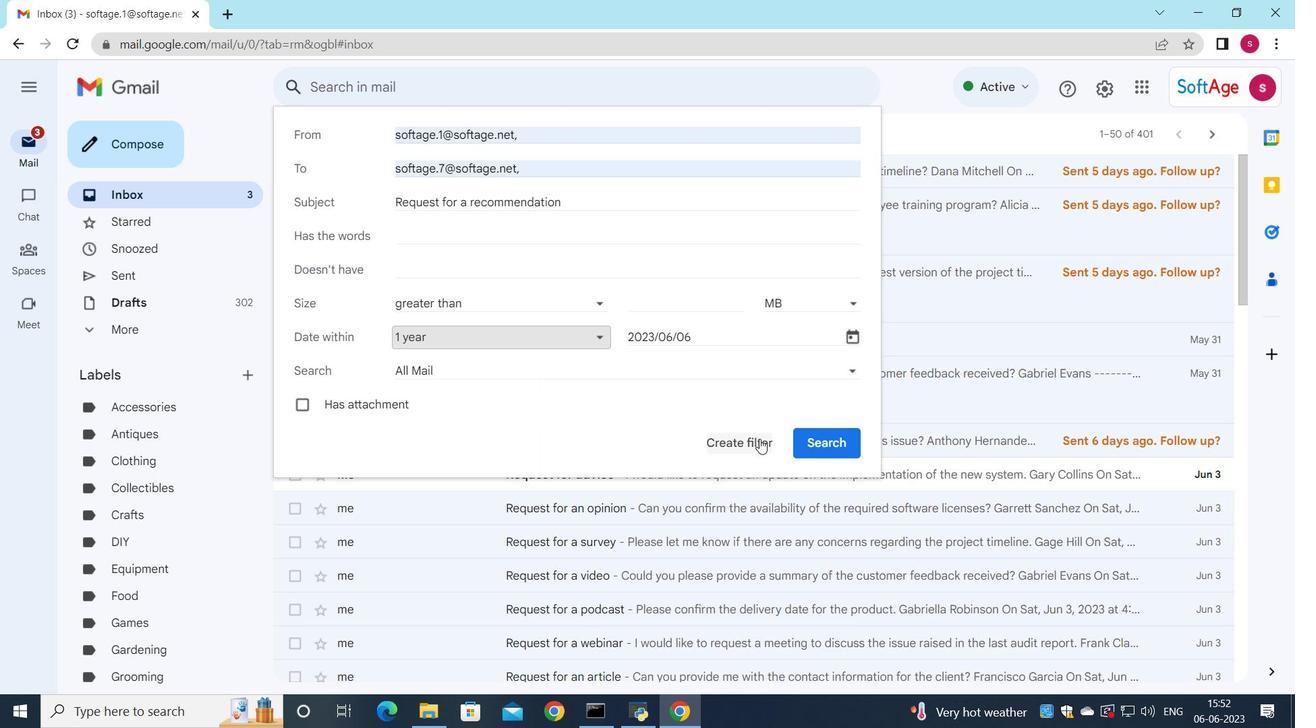 
Action: Mouse moved to (310, 170)
Screenshot: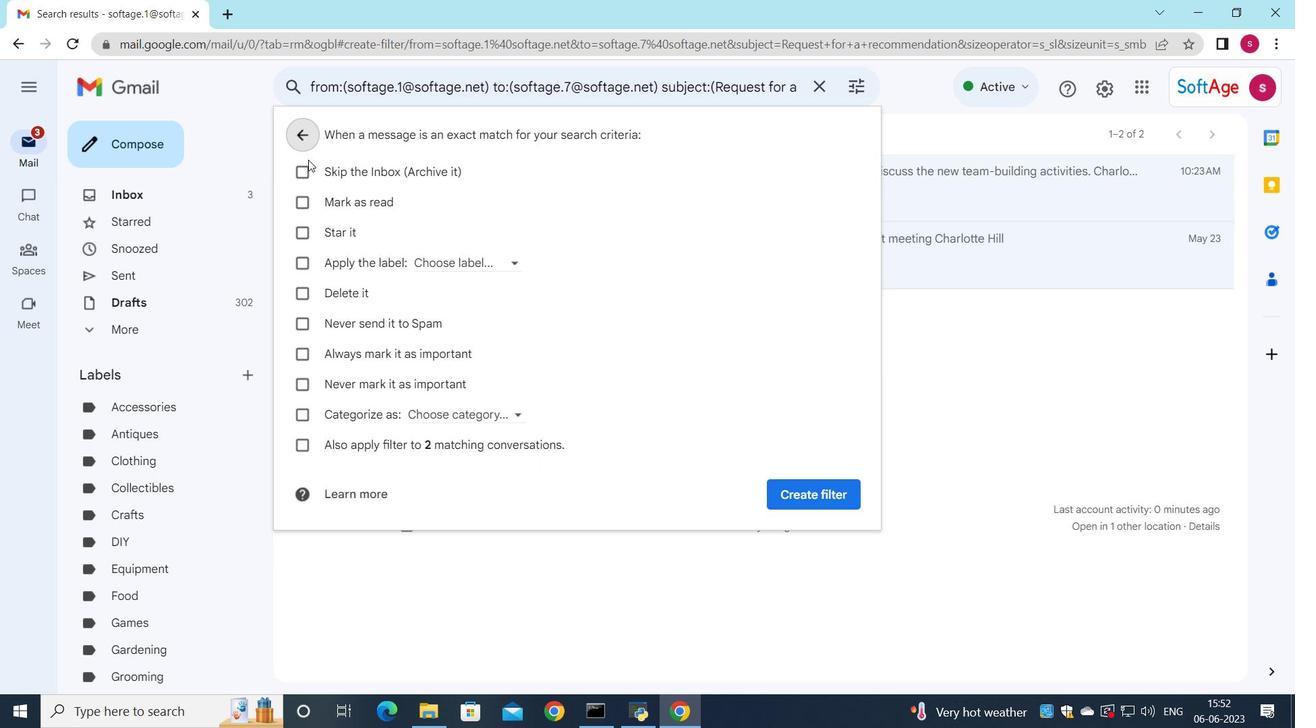 
Action: Mouse pressed left at (310, 170)
Screenshot: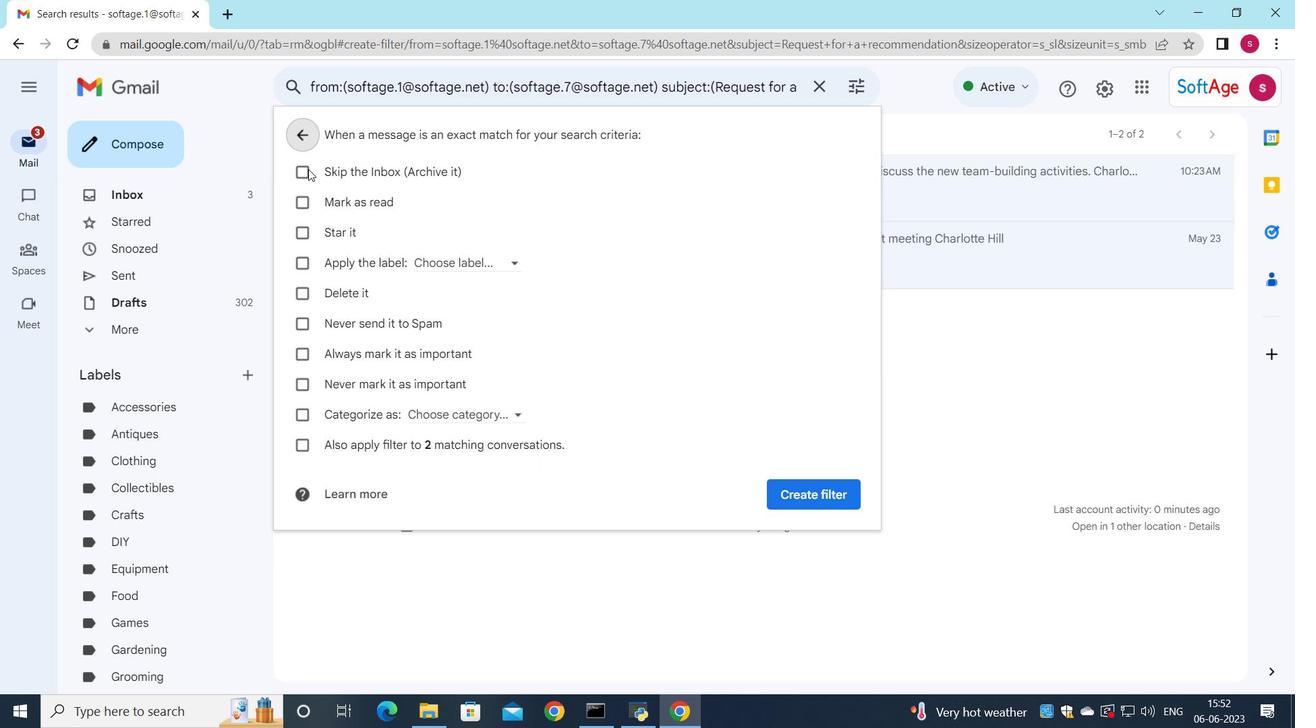 
Action: Mouse moved to (801, 497)
Screenshot: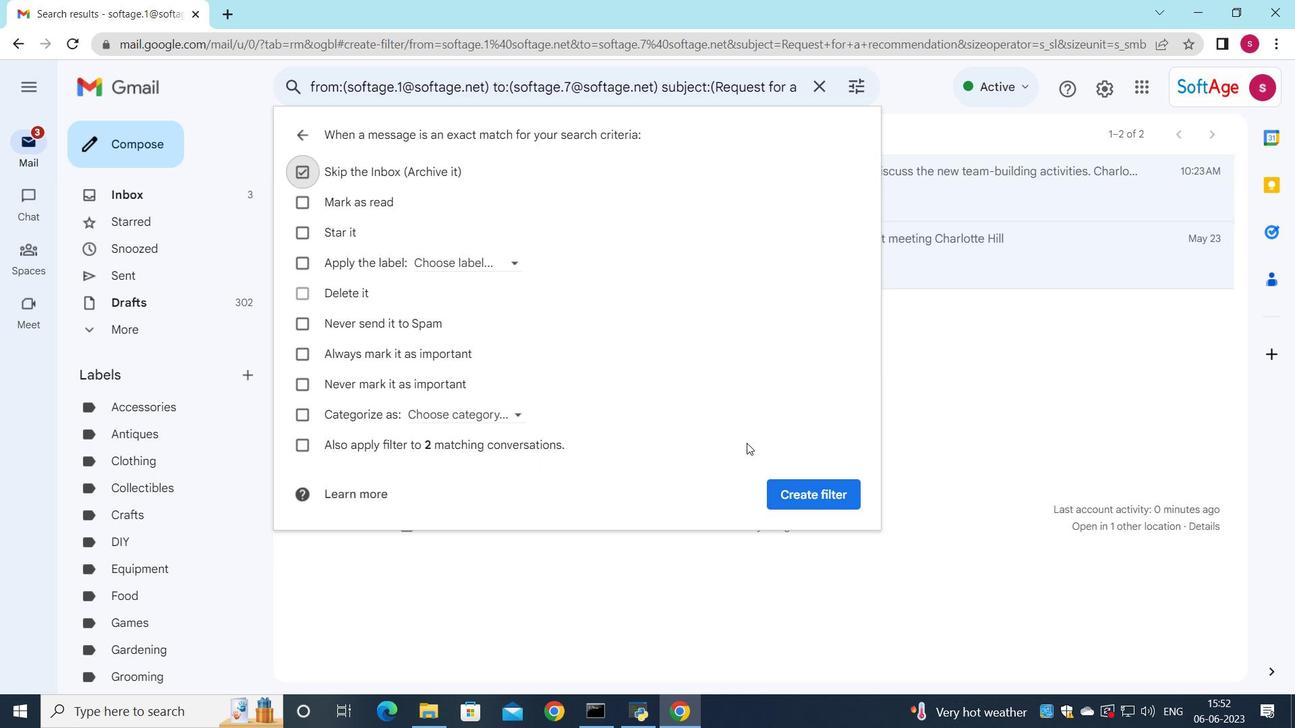 
Action: Mouse pressed left at (801, 497)
Screenshot: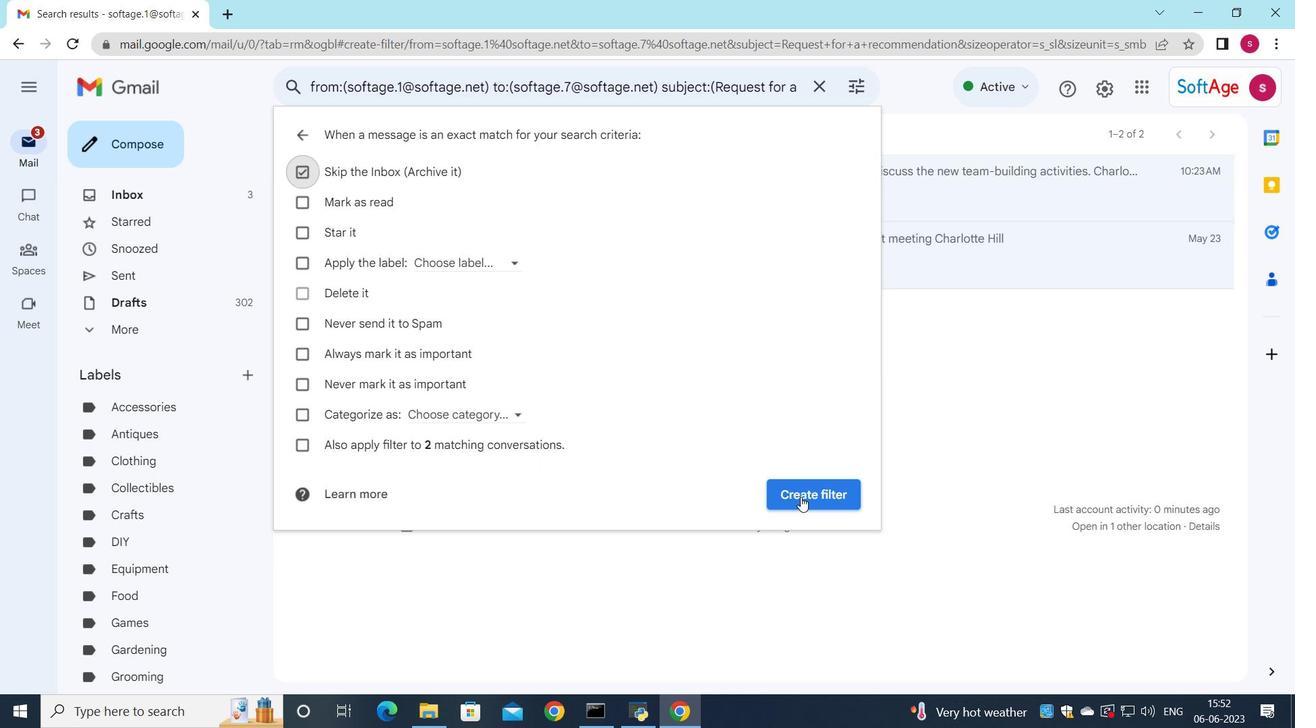 
Action: Mouse moved to (726, 436)
Screenshot: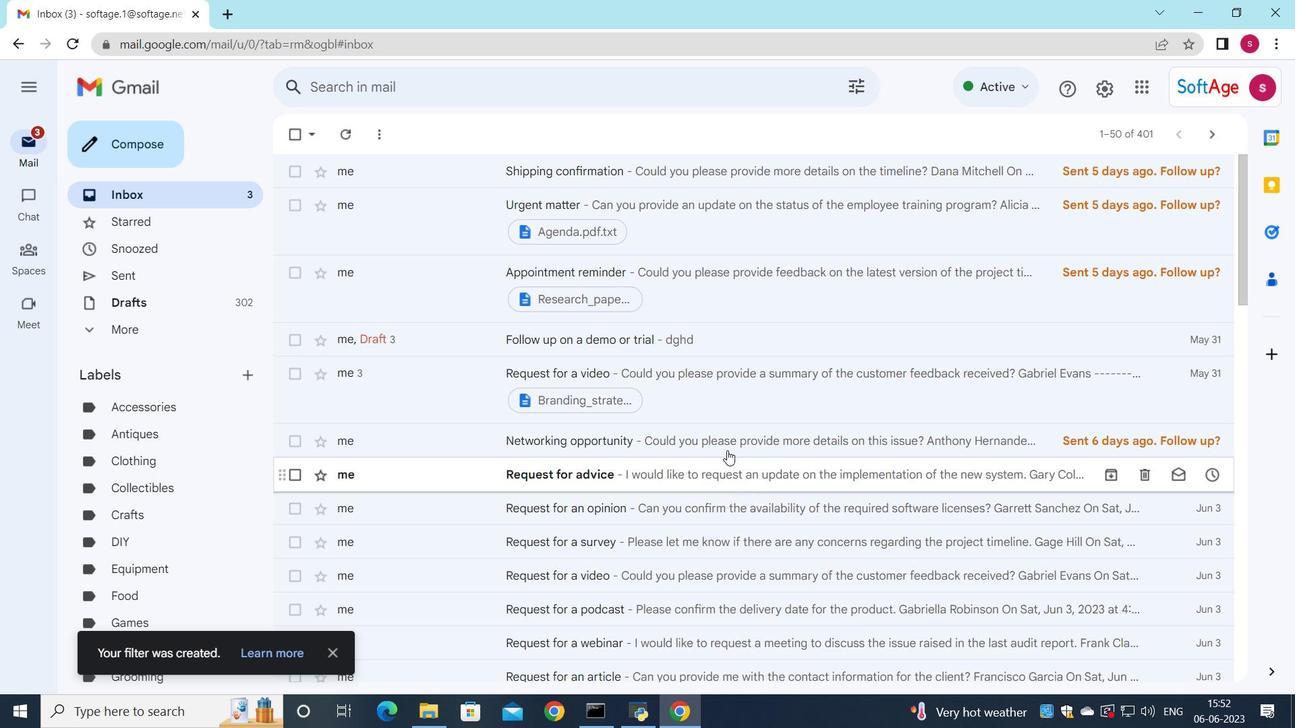 
